 Task: Compose an email with the signature Marlon Mitchell with the subject Feedback on a Google Ads campaign and the message Could you please send me the minutes from the last board of directors meeting? from softage.3@softage.net to softage.1@softage.net with an attached audio file Audio_soundscapes.mp3, change the font of the message to Garamond and change the font typography to bold Send the email. Finally, move the email from Sent Items to the label Commercial leases
Action: Mouse moved to (79, 117)
Screenshot: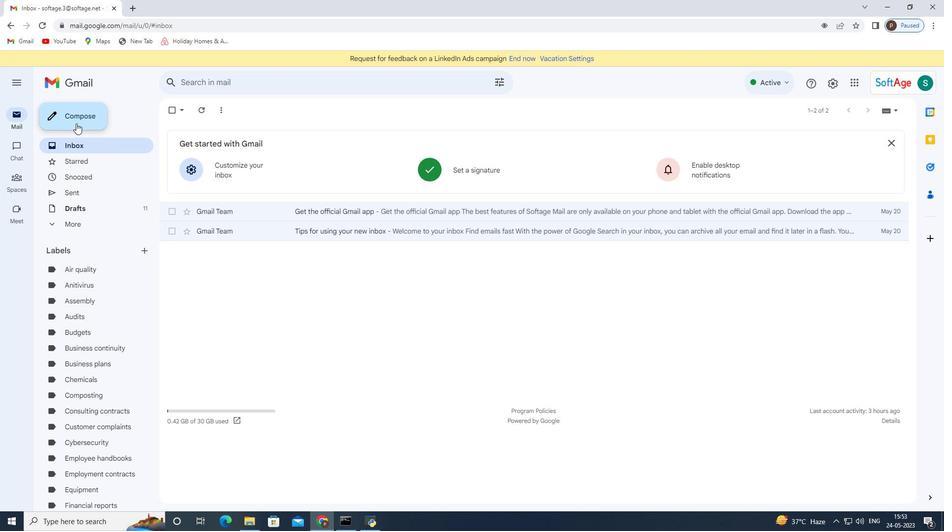 
Action: Mouse pressed left at (79, 117)
Screenshot: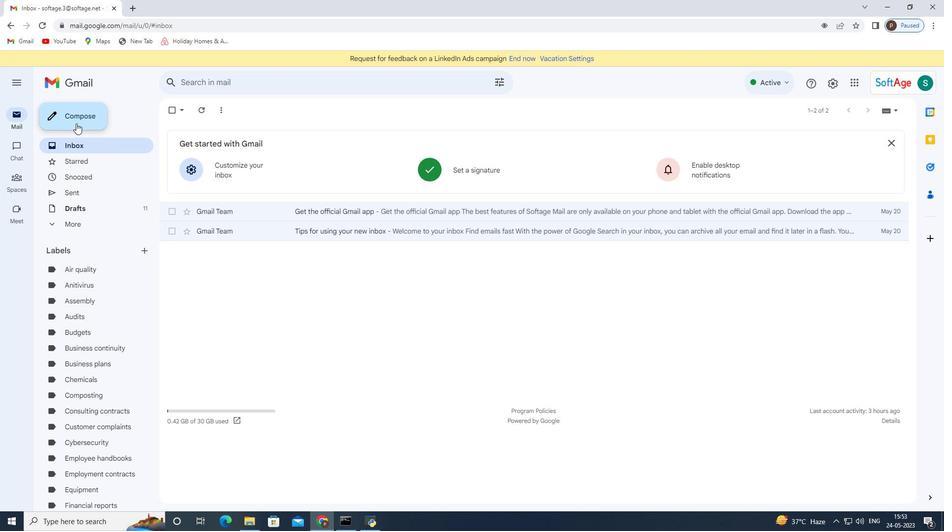 
Action: Mouse moved to (799, 495)
Screenshot: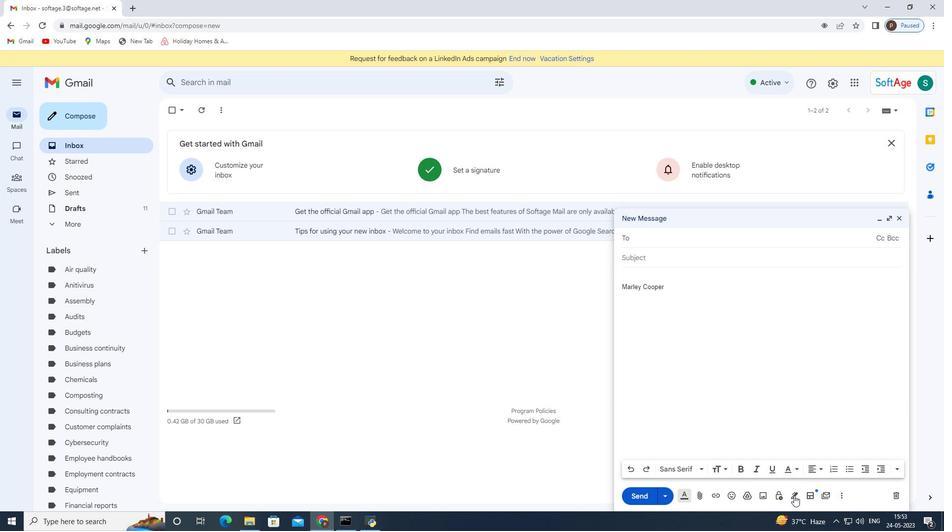 
Action: Mouse pressed left at (799, 495)
Screenshot: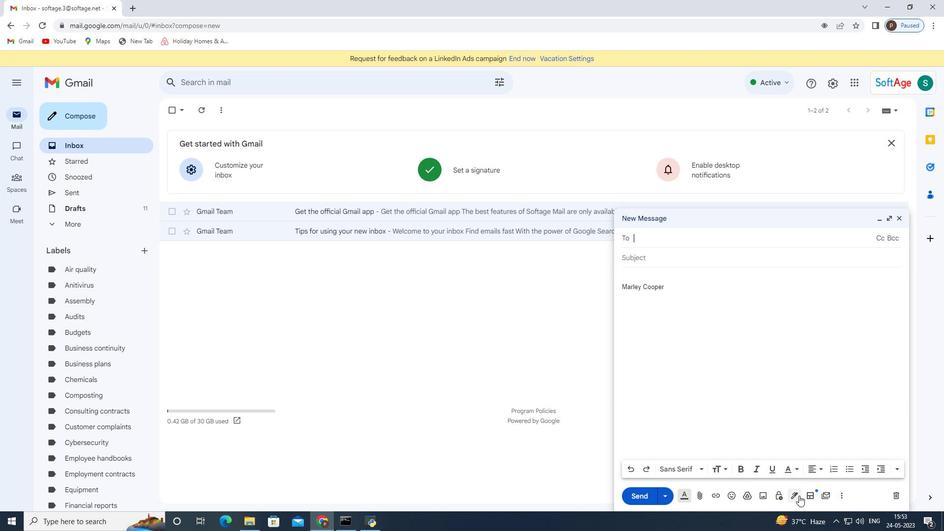 
Action: Mouse moved to (814, 439)
Screenshot: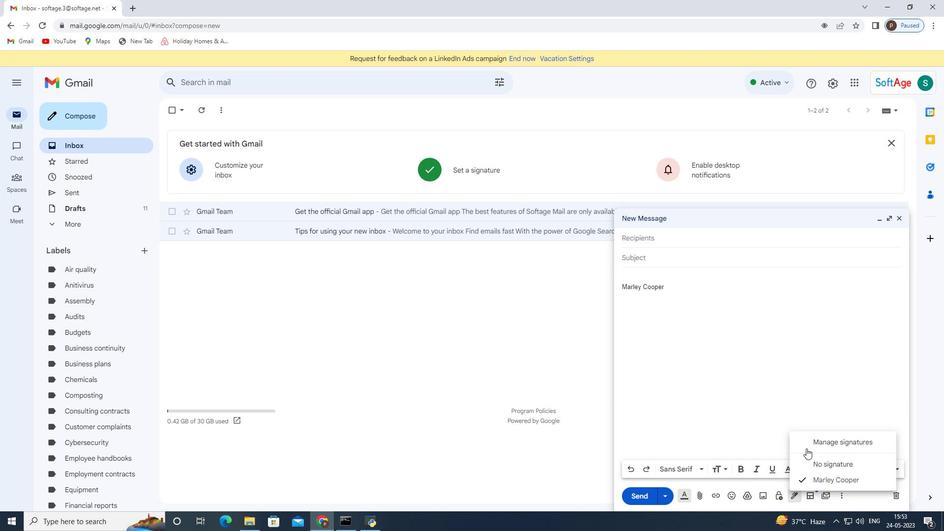
Action: Mouse pressed left at (814, 439)
Screenshot: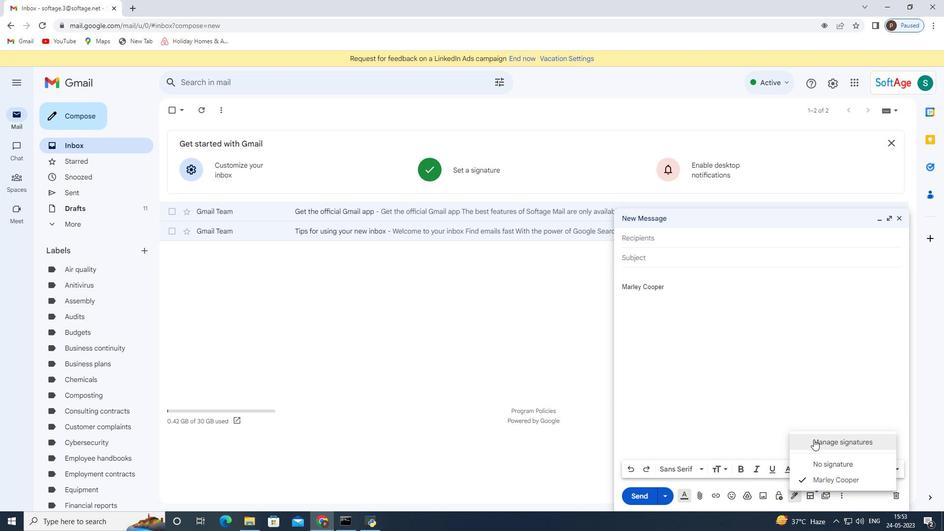 
Action: Mouse moved to (363, 322)
Screenshot: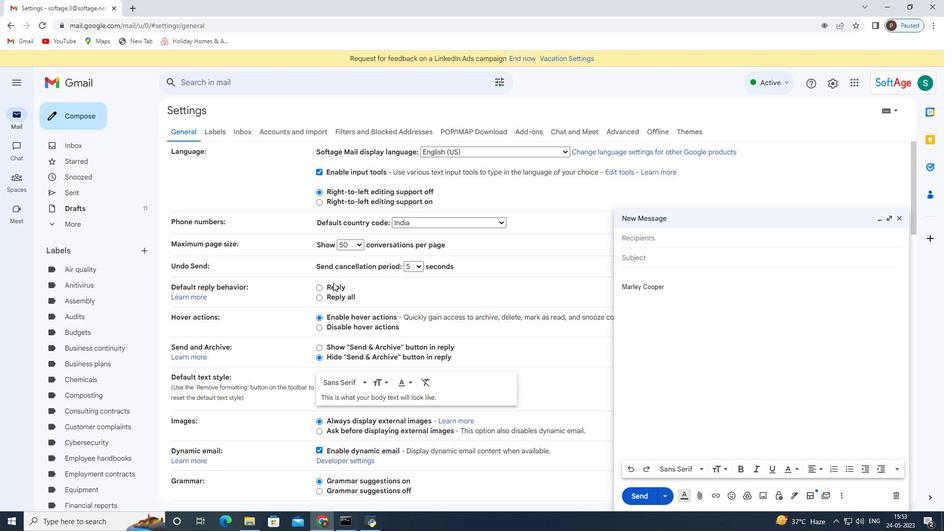 
Action: Mouse scrolled (363, 321) with delta (0, 0)
Screenshot: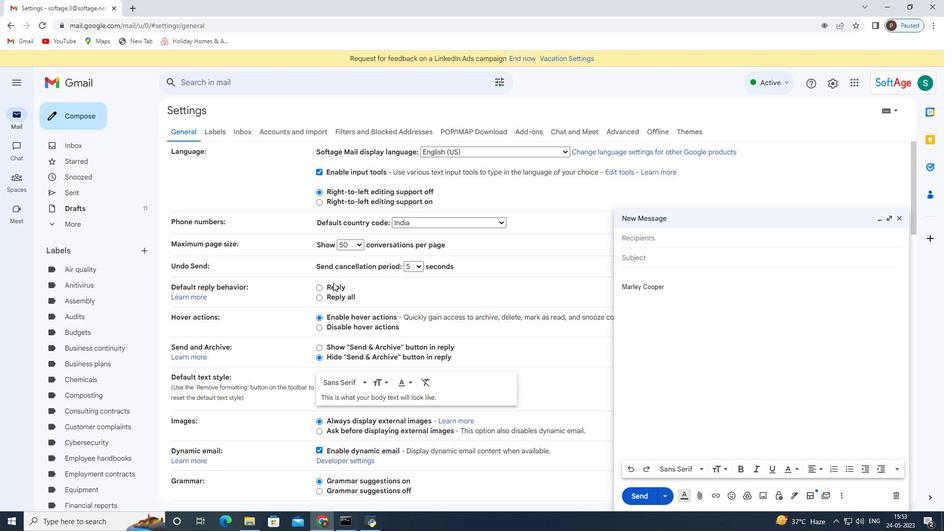 
Action: Mouse moved to (363, 323)
Screenshot: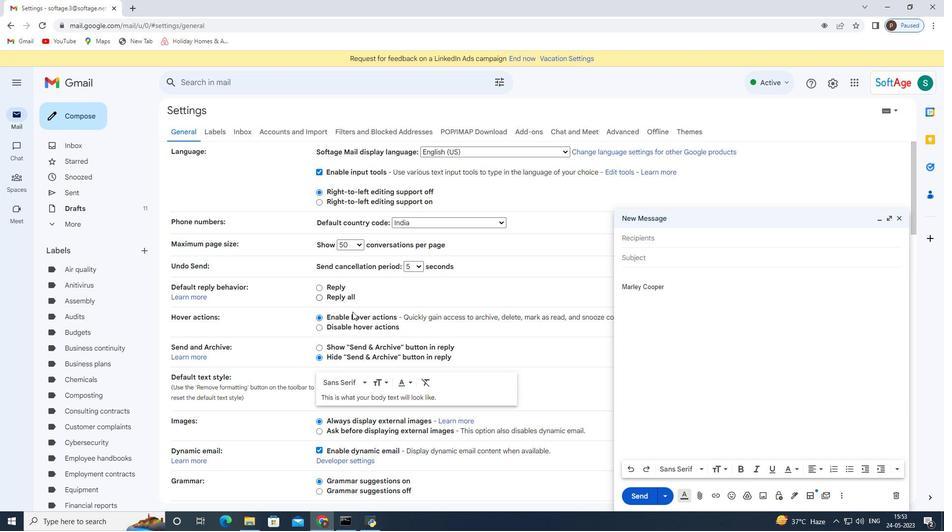 
Action: Mouse scrolled (363, 322) with delta (0, 0)
Screenshot: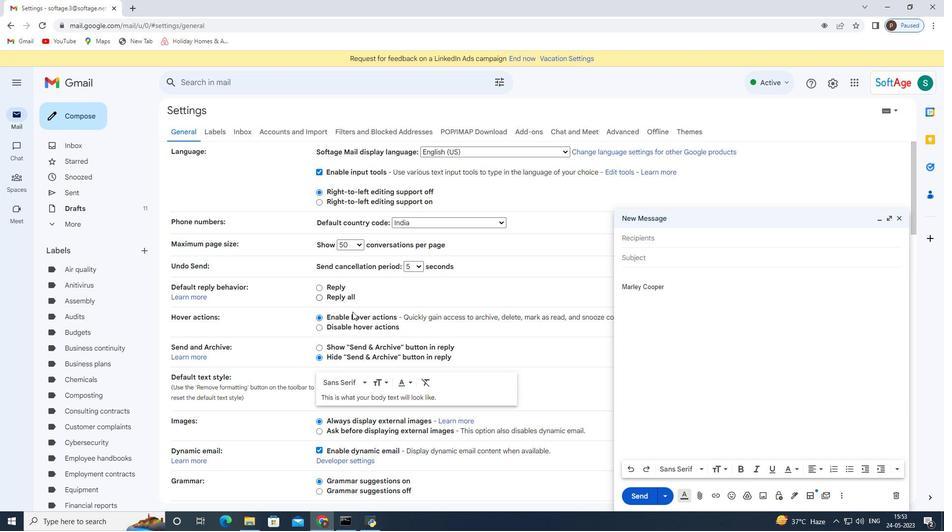 
Action: Mouse moved to (363, 324)
Screenshot: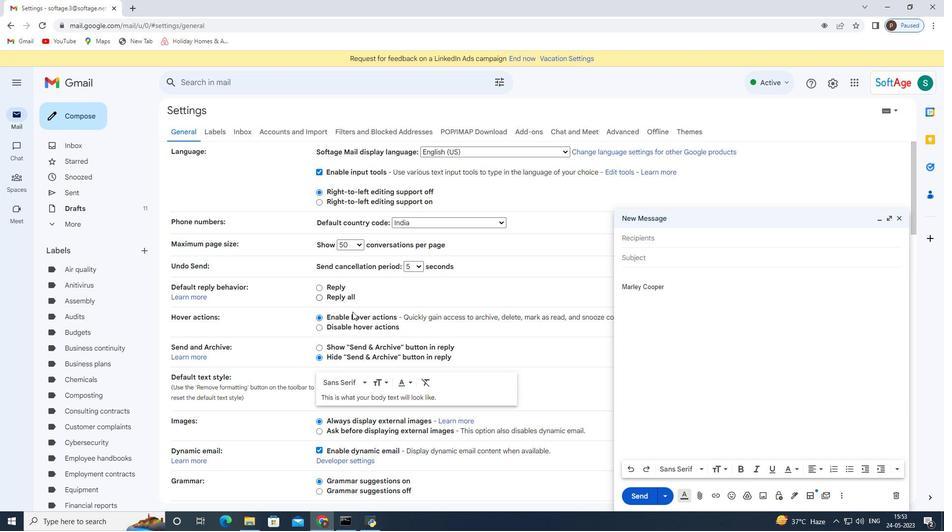 
Action: Mouse scrolled (363, 324) with delta (0, 0)
Screenshot: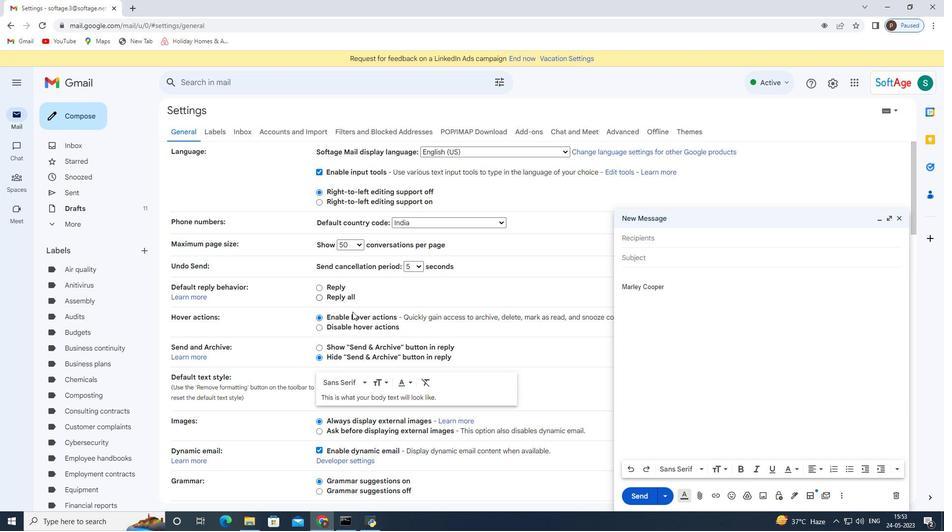 
Action: Mouse moved to (363, 327)
Screenshot: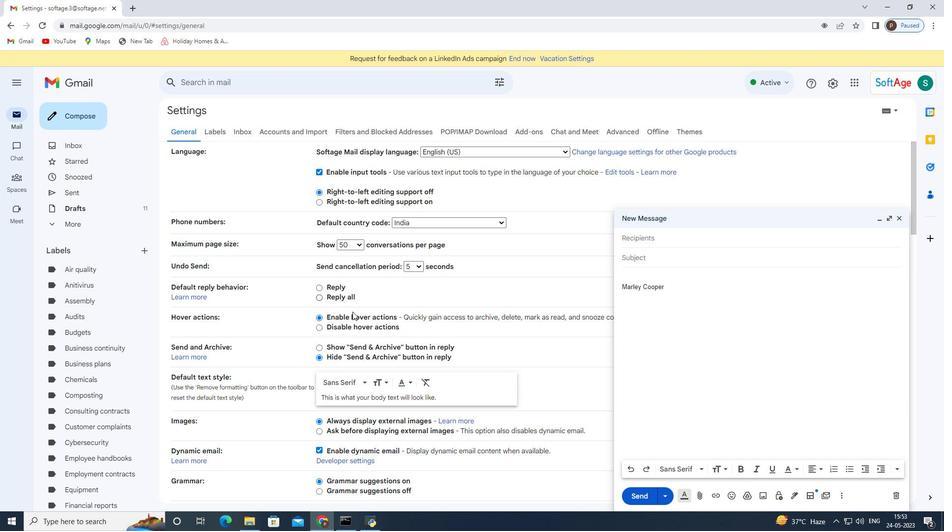 
Action: Mouse scrolled (363, 326) with delta (0, 0)
Screenshot: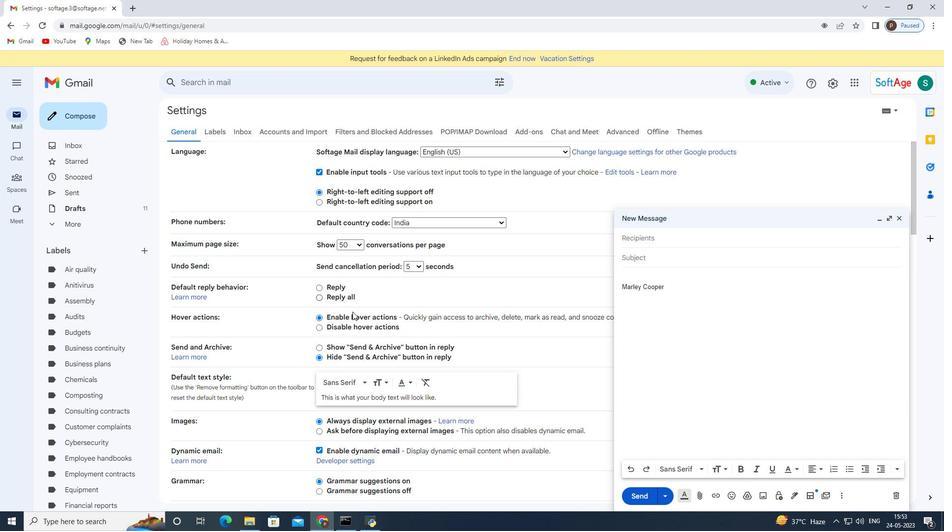 
Action: Mouse moved to (365, 329)
Screenshot: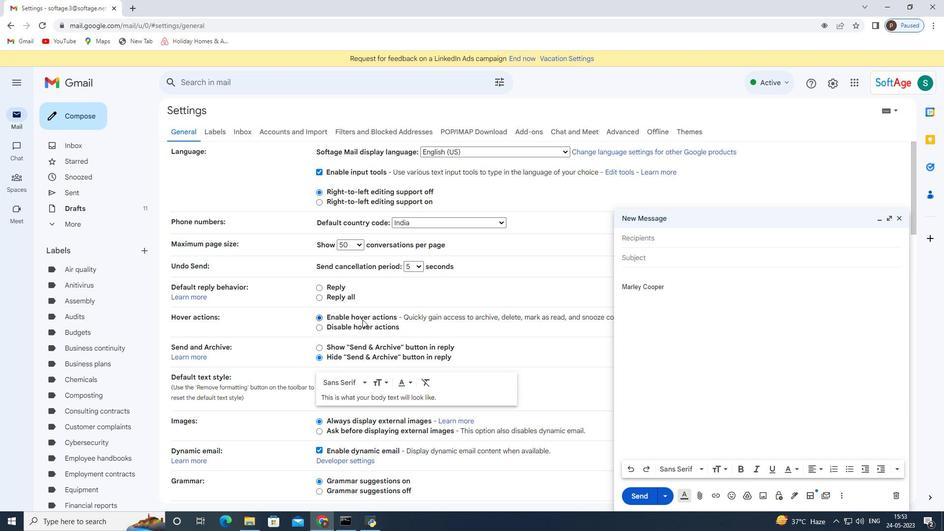 
Action: Mouse scrolled (364, 329) with delta (0, 0)
Screenshot: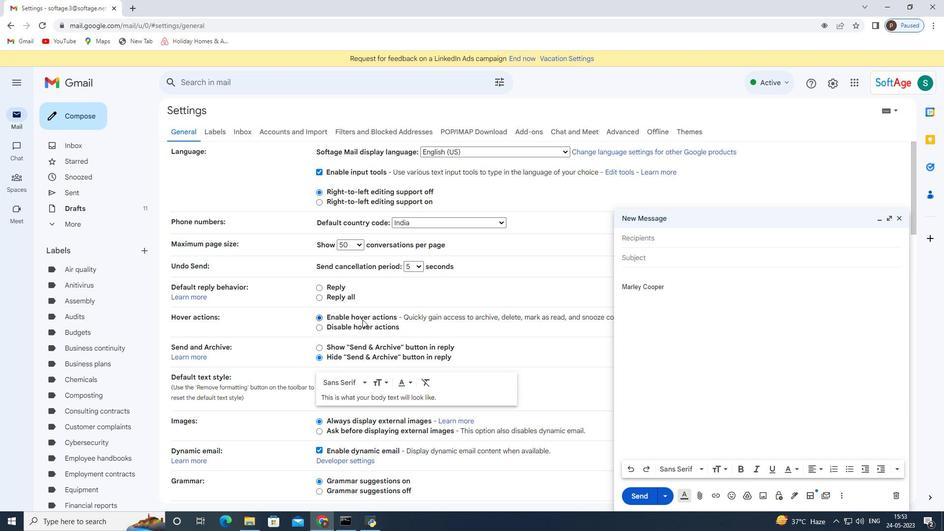 
Action: Mouse moved to (368, 329)
Screenshot: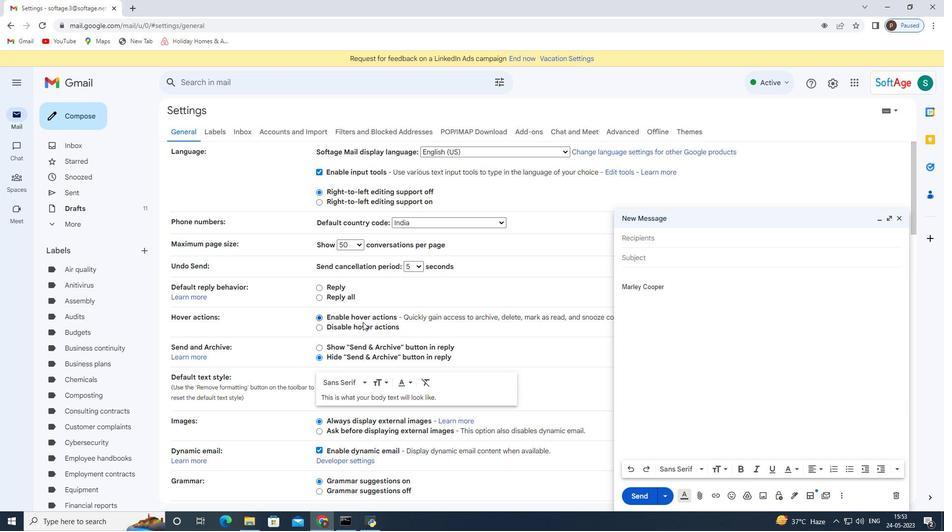 
Action: Mouse scrolled (368, 329) with delta (0, 0)
Screenshot: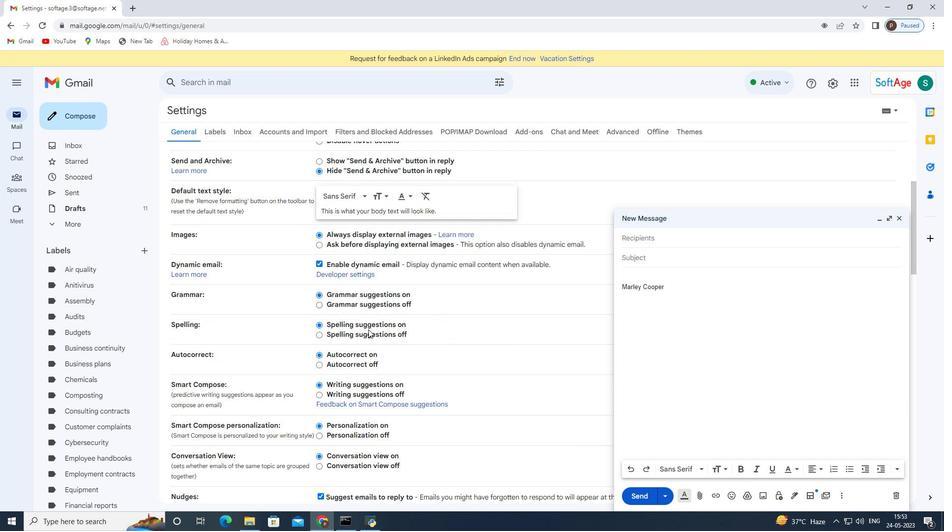 
Action: Mouse scrolled (368, 329) with delta (0, 0)
Screenshot: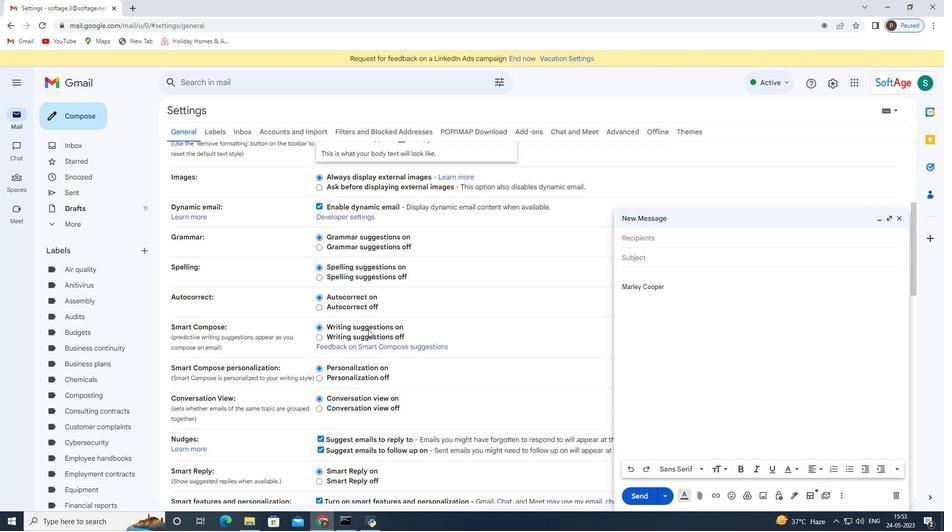 
Action: Mouse scrolled (368, 329) with delta (0, 0)
Screenshot: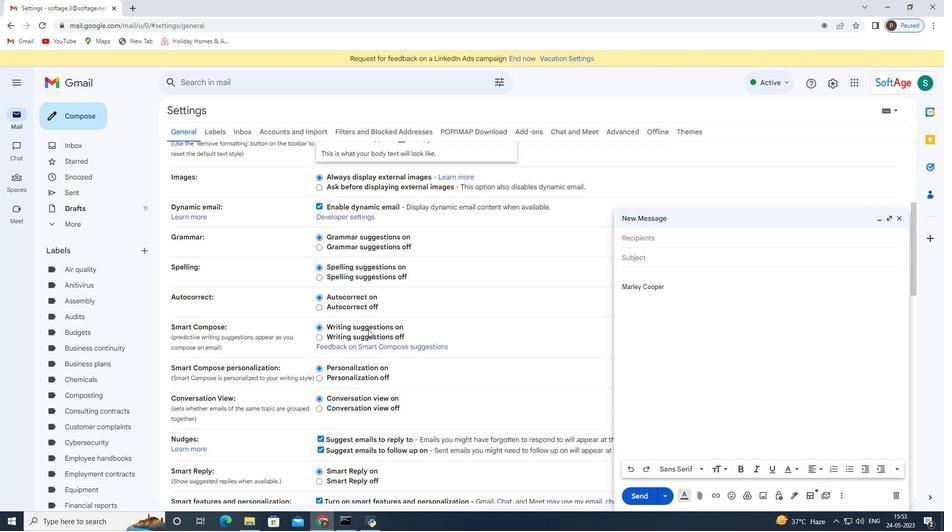 
Action: Mouse scrolled (368, 329) with delta (0, 0)
Screenshot: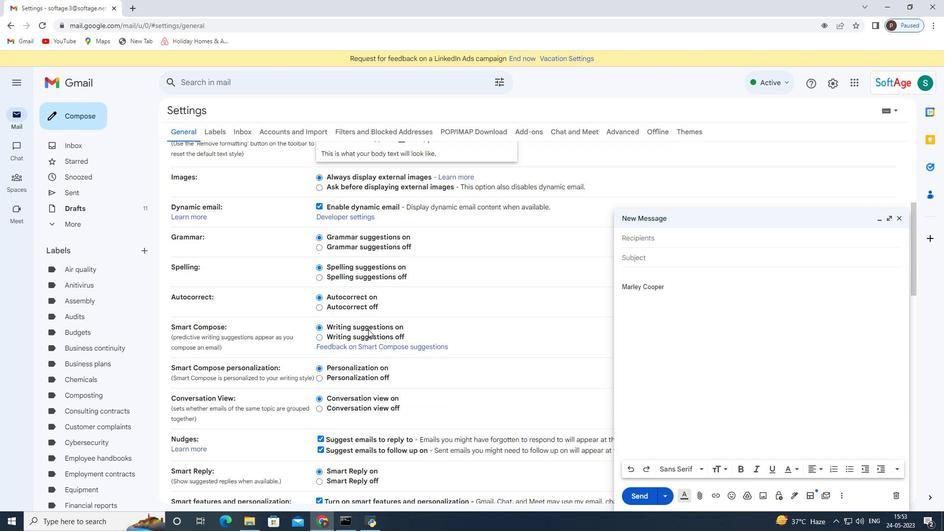
Action: Mouse scrolled (368, 329) with delta (0, 0)
Screenshot: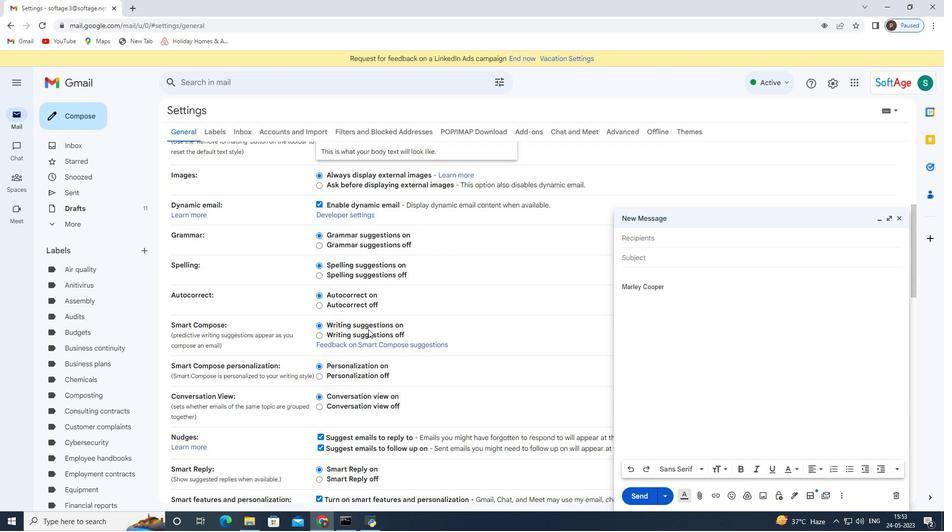 
Action: Mouse scrolled (368, 329) with delta (0, 0)
Screenshot: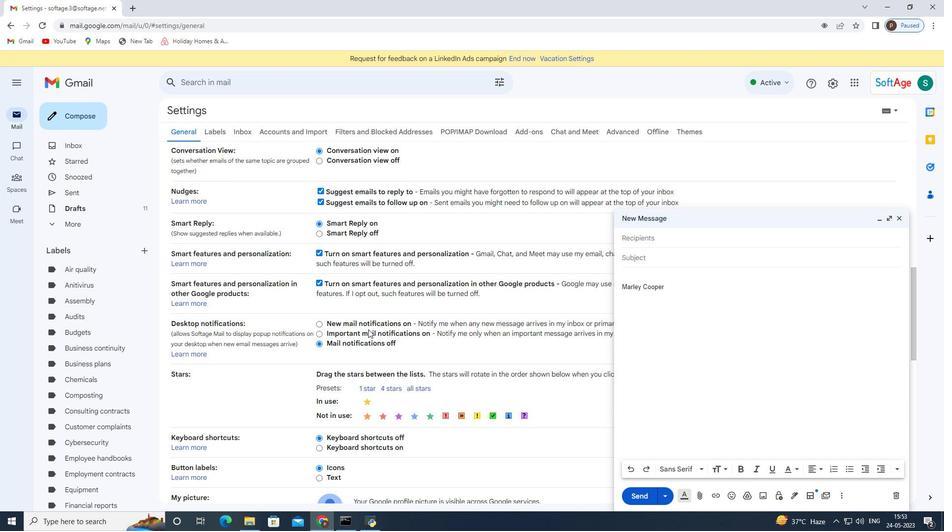 
Action: Mouse scrolled (368, 329) with delta (0, 0)
Screenshot: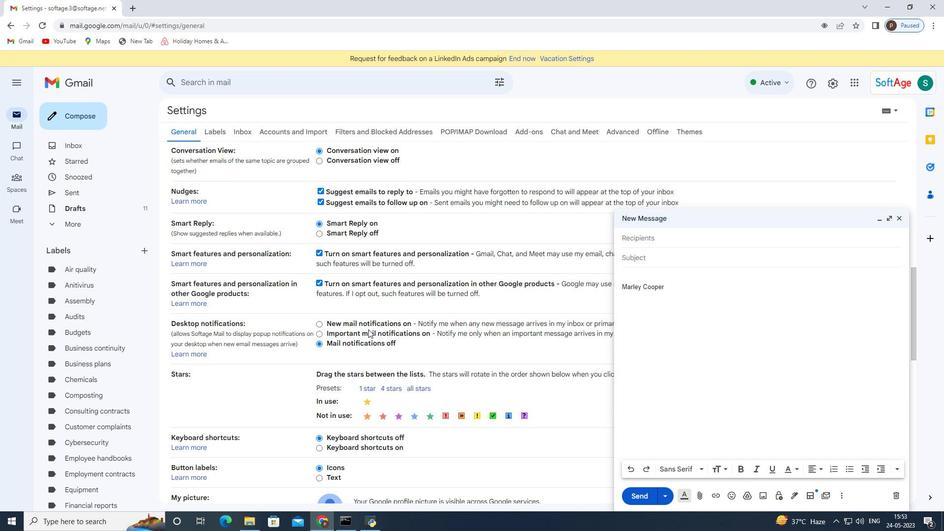 
Action: Mouse scrolled (368, 329) with delta (0, 0)
Screenshot: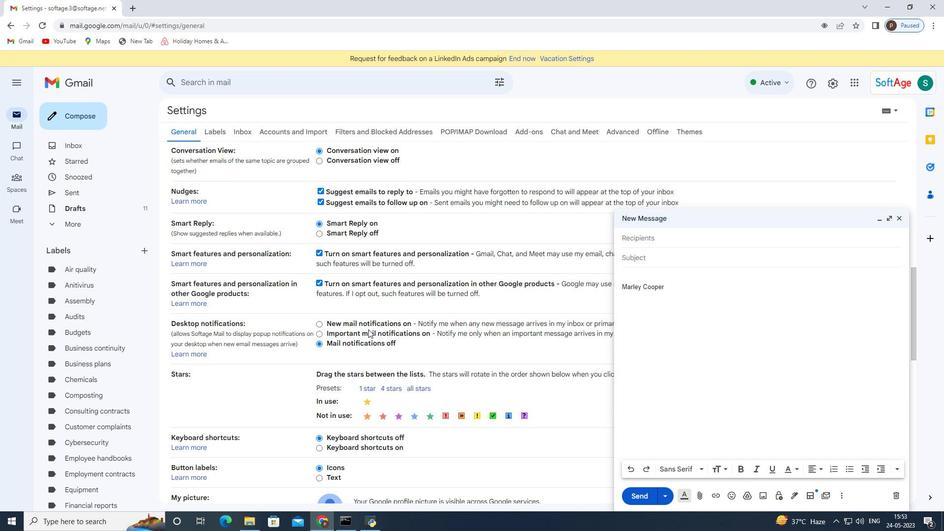 
Action: Mouse scrolled (368, 329) with delta (0, 0)
Screenshot: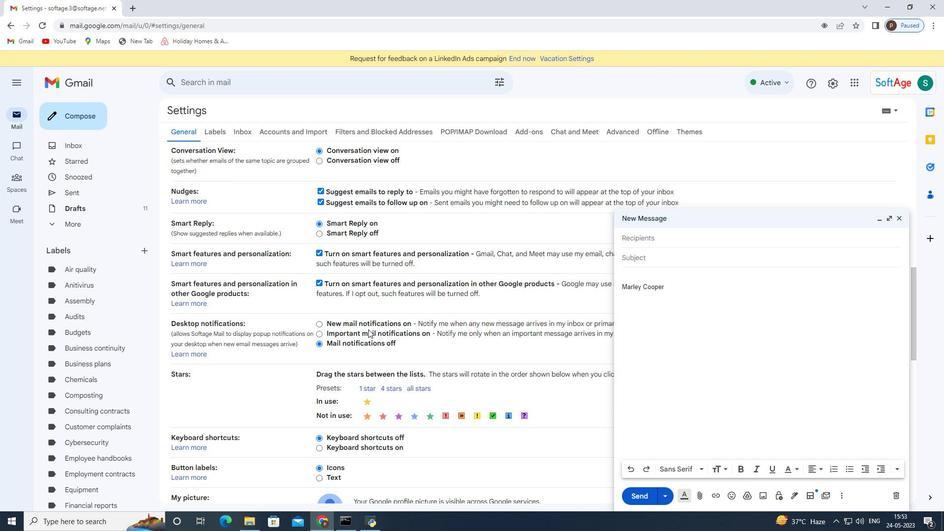 
Action: Mouse scrolled (368, 329) with delta (0, 0)
Screenshot: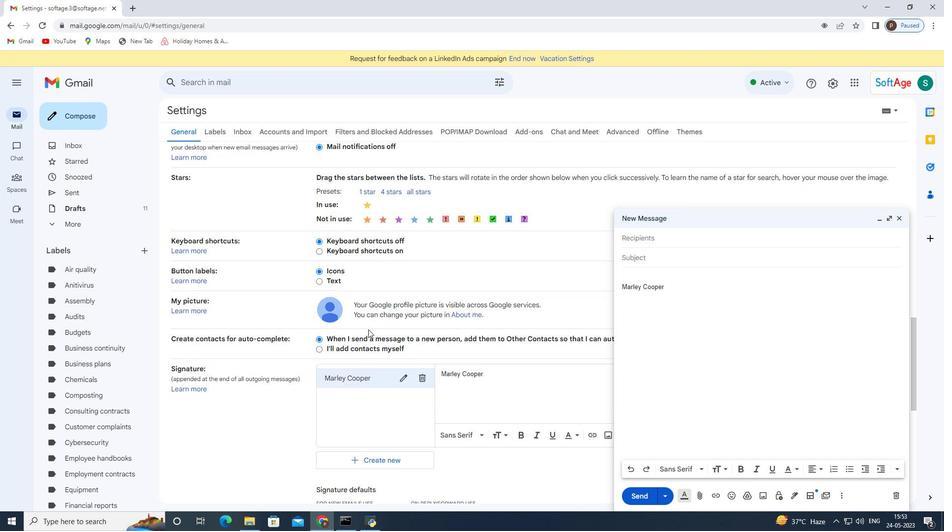 
Action: Mouse moved to (421, 329)
Screenshot: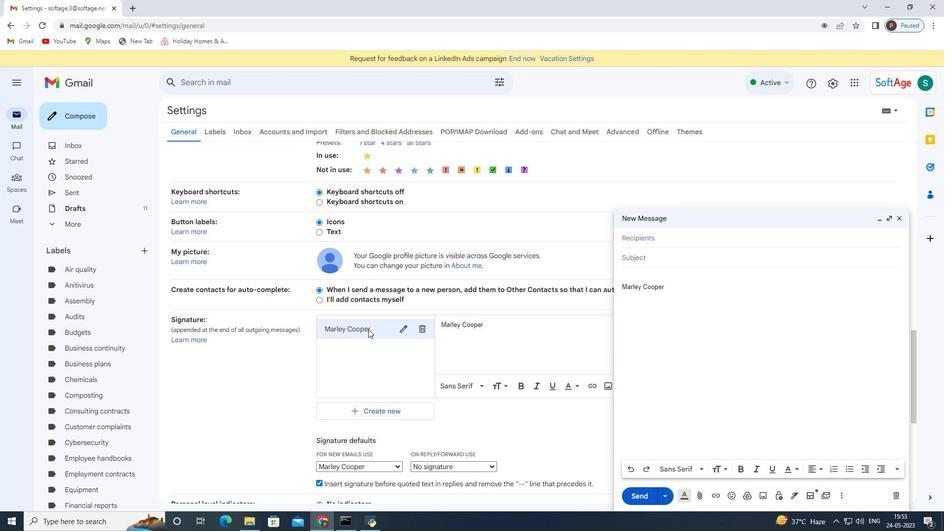
Action: Mouse pressed left at (421, 329)
Screenshot: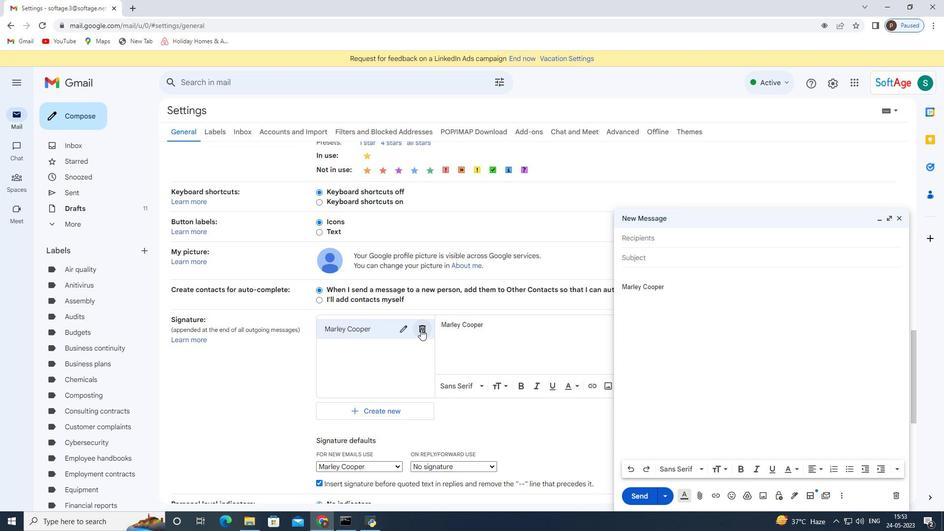 
Action: Mouse moved to (559, 304)
Screenshot: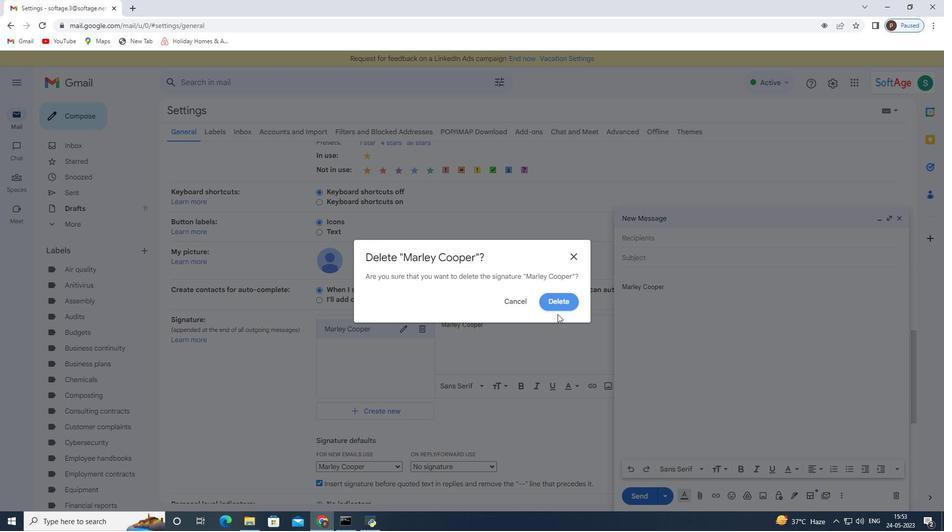 
Action: Mouse pressed left at (559, 304)
Screenshot: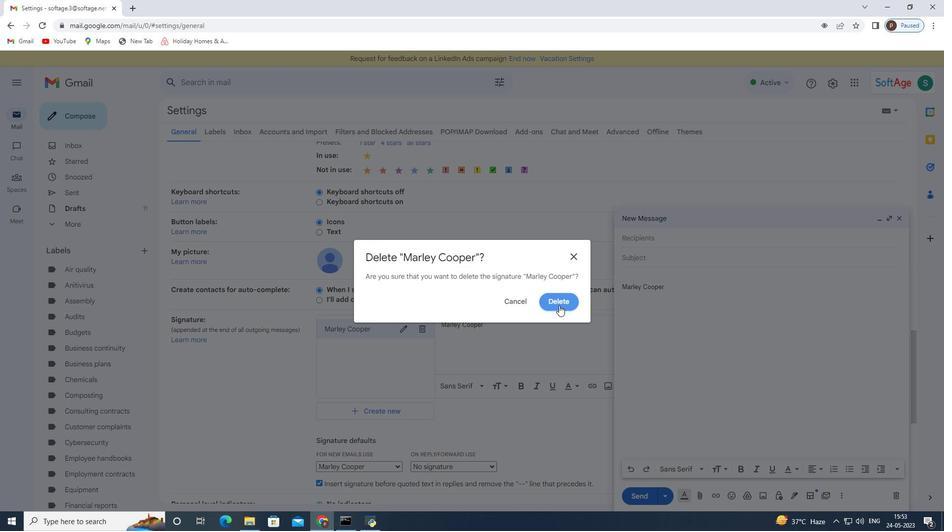 
Action: Mouse moved to (366, 333)
Screenshot: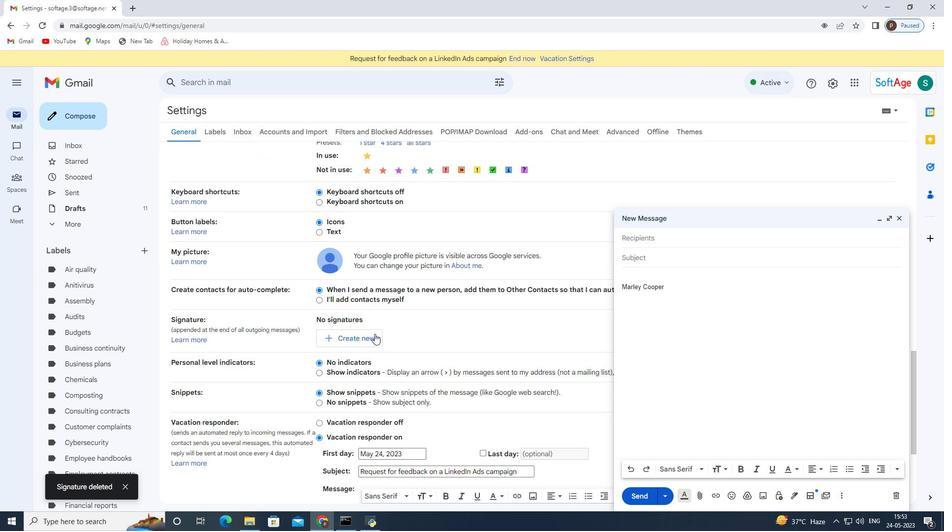 
Action: Mouse pressed left at (366, 333)
Screenshot: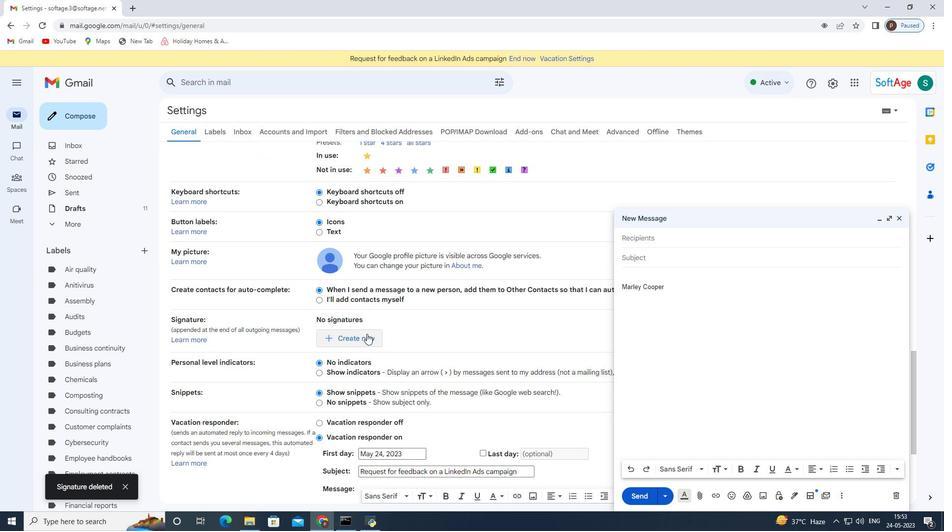 
Action: Mouse moved to (389, 274)
Screenshot: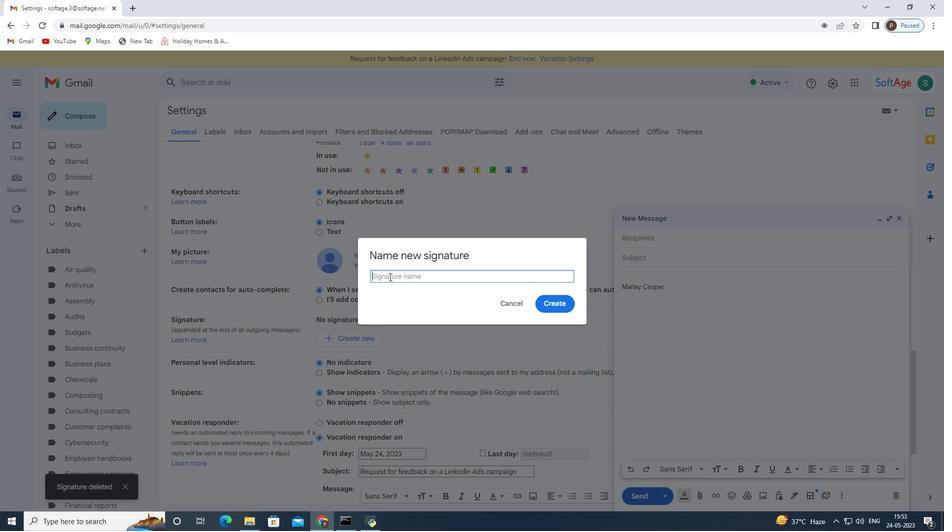 
Action: Mouse pressed left at (389, 274)
Screenshot: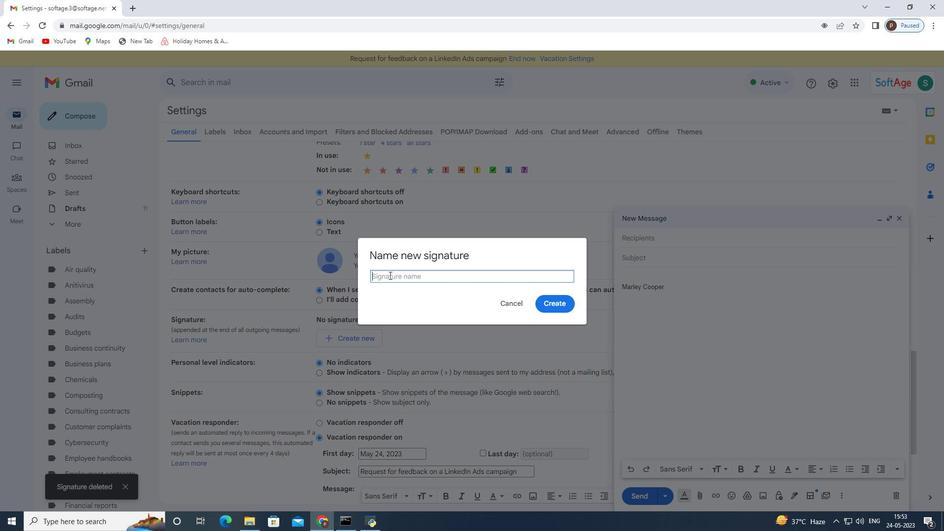
Action: Key pressed <Key.shift><Key.shift><Key.shift><Key.shift><Key.shift><Key.shift>Marlon<Key.space><Key.shift>Mitchell
Screenshot: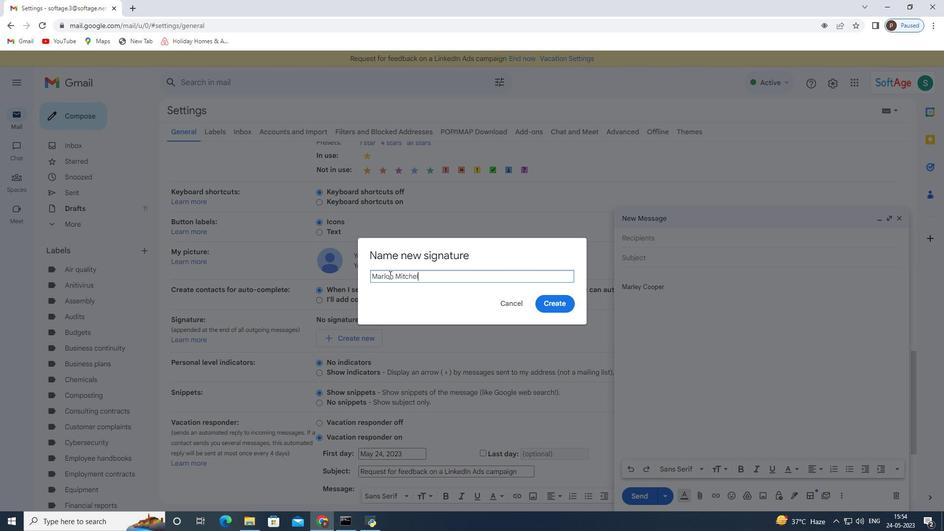 
Action: Mouse moved to (564, 299)
Screenshot: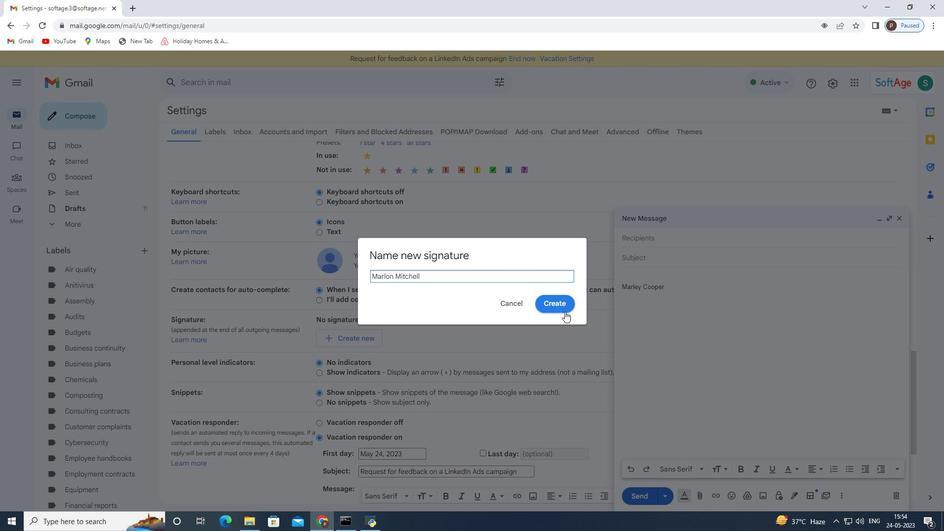 
Action: Mouse pressed left at (564, 299)
Screenshot: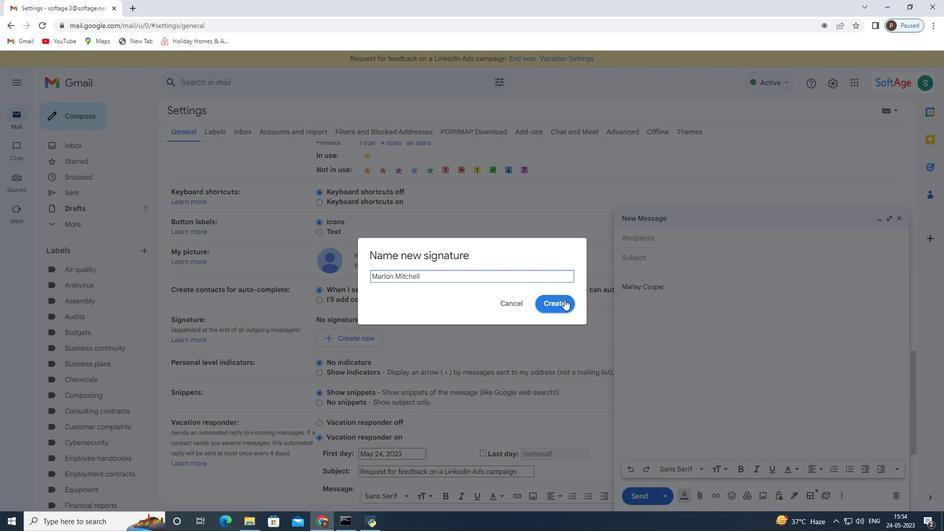 
Action: Mouse moved to (450, 328)
Screenshot: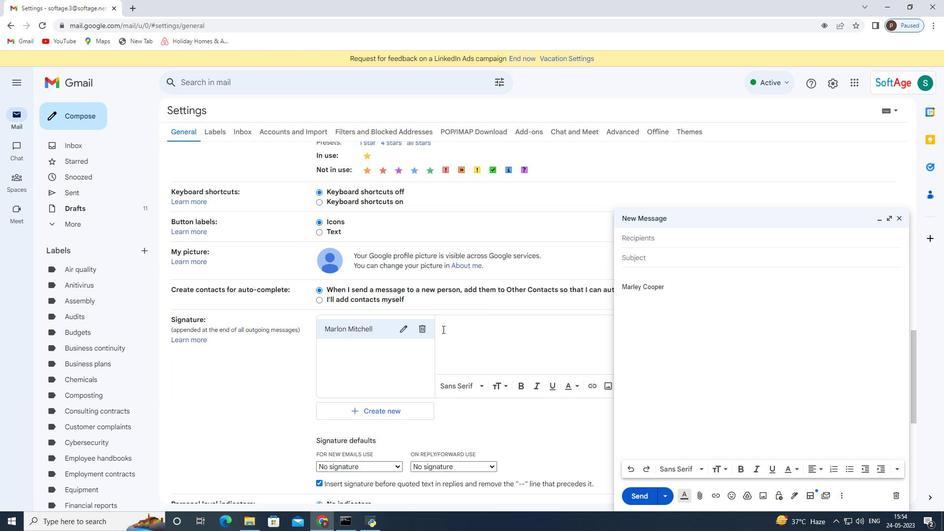 
Action: Mouse pressed left at (450, 328)
Screenshot: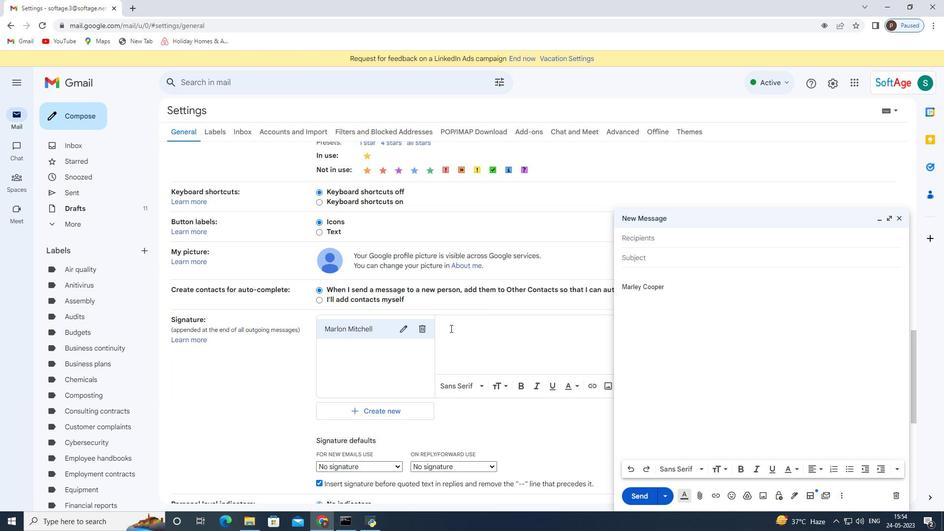 
Action: Key pressed <Key.shift>Marlon<Key.space><Key.shift>Mitchell
Screenshot: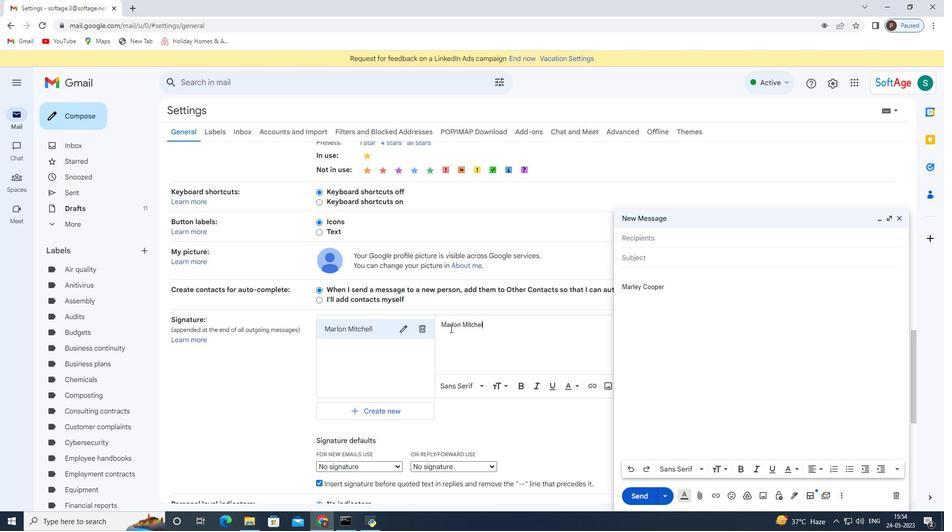
Action: Mouse scrolled (450, 328) with delta (0, 0)
Screenshot: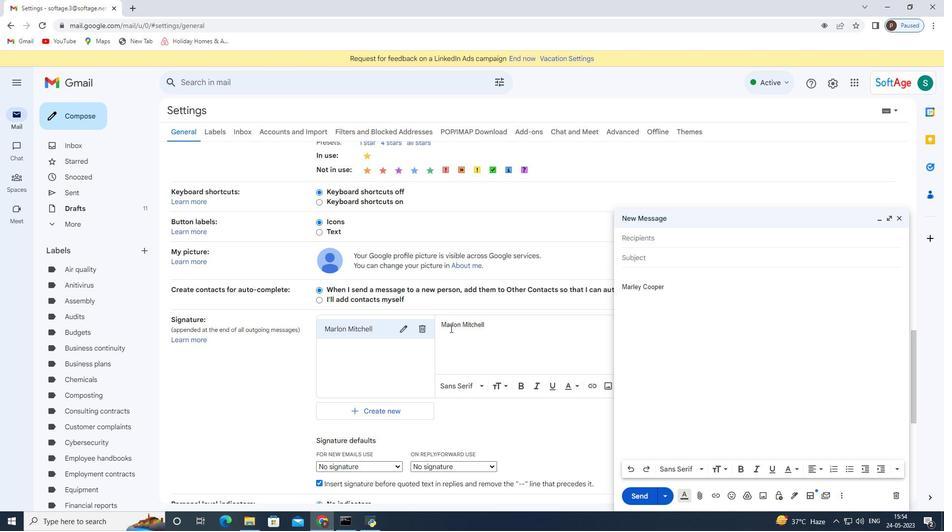 
Action: Mouse scrolled (450, 328) with delta (0, 0)
Screenshot: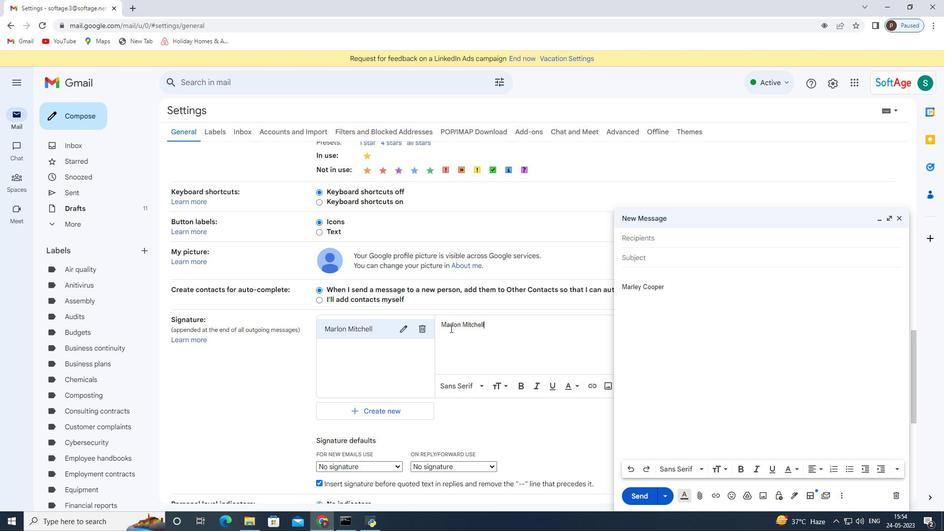 
Action: Mouse scrolled (450, 328) with delta (0, 0)
Screenshot: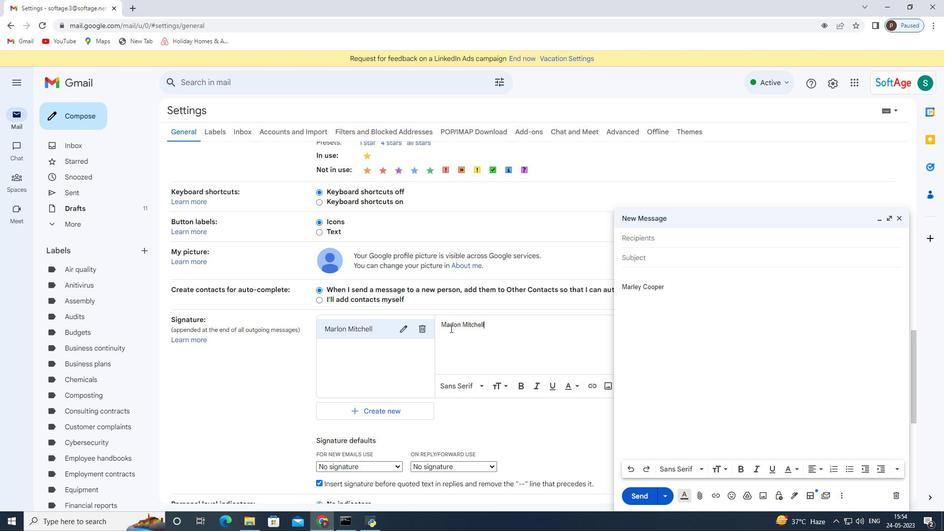 
Action: Mouse moved to (371, 316)
Screenshot: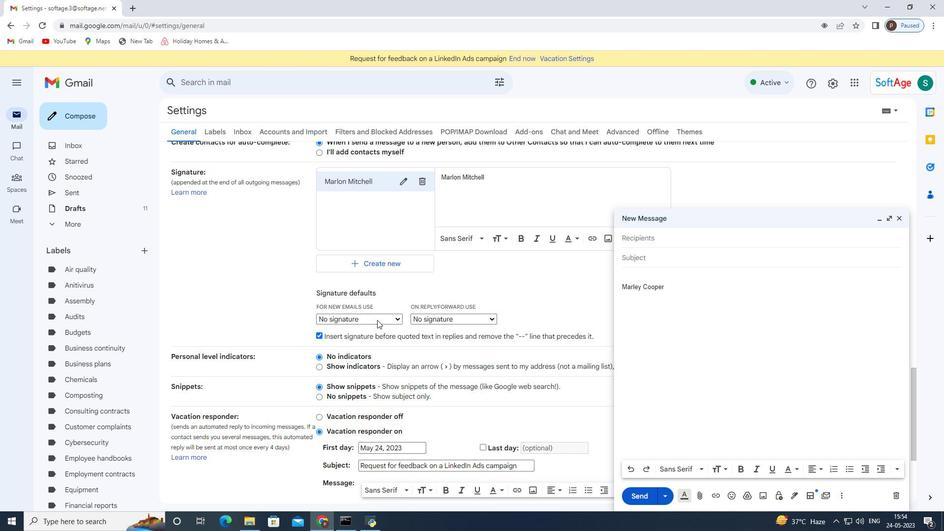 
Action: Mouse pressed left at (371, 316)
Screenshot: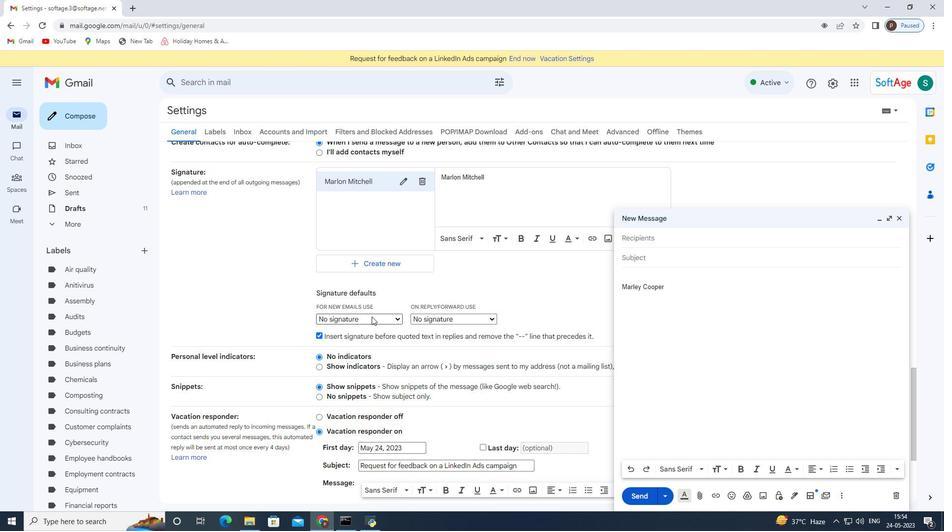 
Action: Mouse moved to (372, 340)
Screenshot: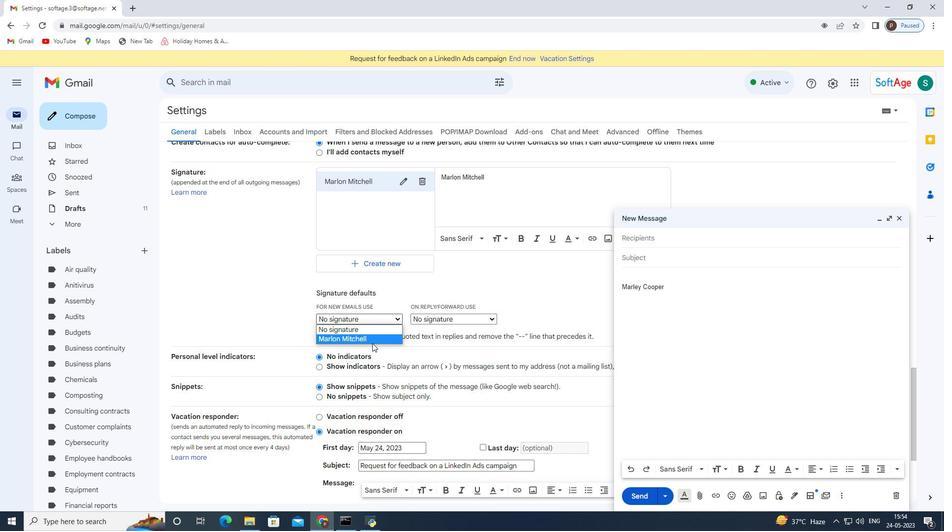 
Action: Mouse pressed left at (372, 340)
Screenshot: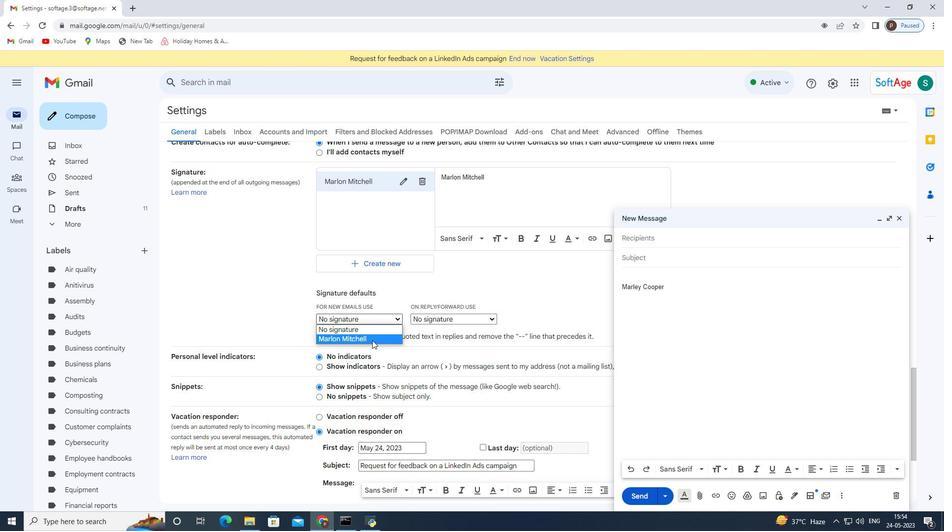 
Action: Mouse scrolled (372, 339) with delta (0, 0)
Screenshot: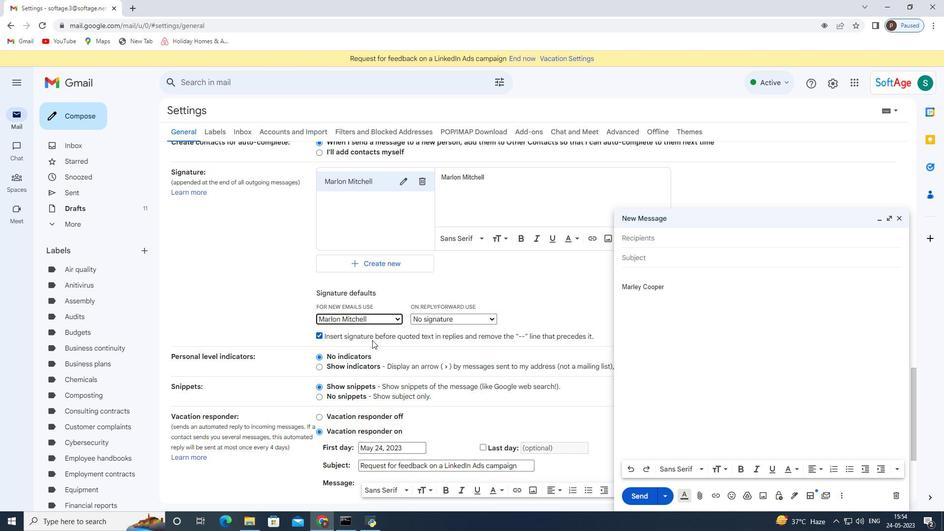 
Action: Mouse scrolled (372, 339) with delta (0, 0)
Screenshot: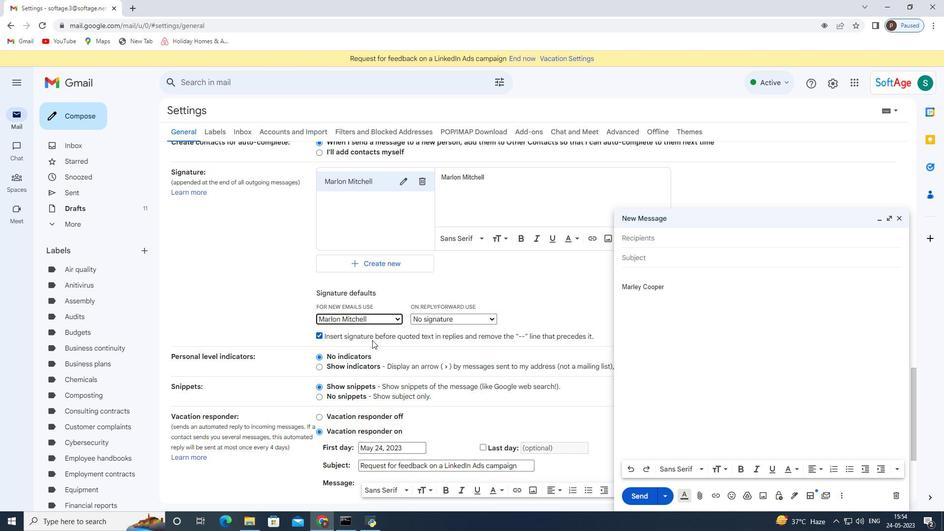 
Action: Mouse scrolled (372, 339) with delta (0, 0)
Screenshot: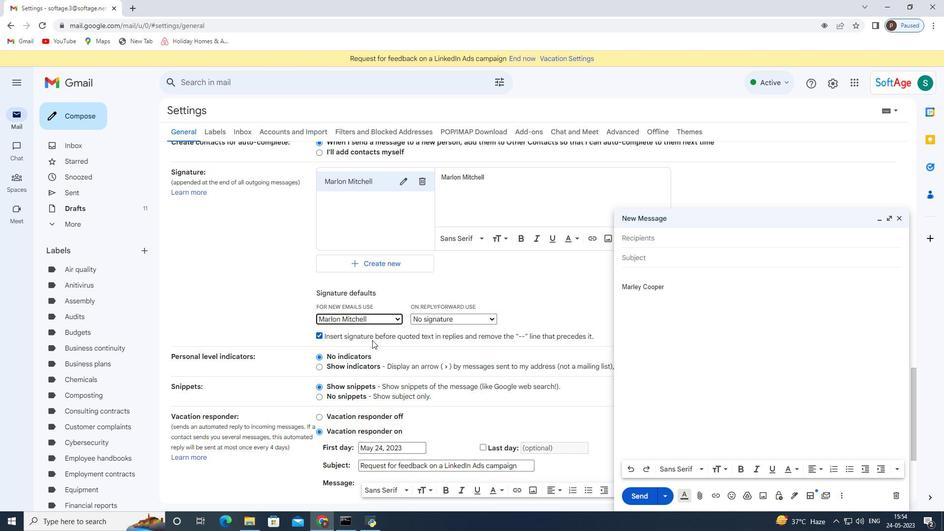 
Action: Mouse moved to (508, 469)
Screenshot: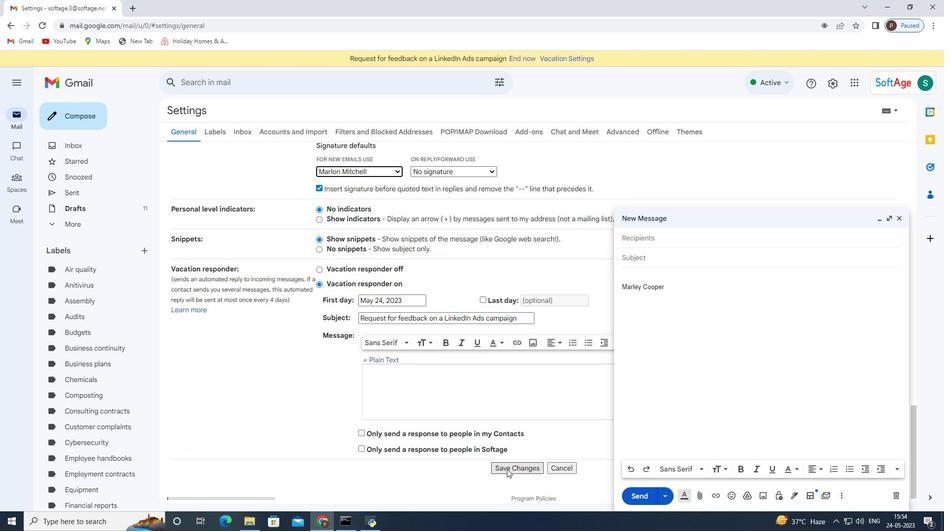 
Action: Mouse pressed left at (508, 469)
Screenshot: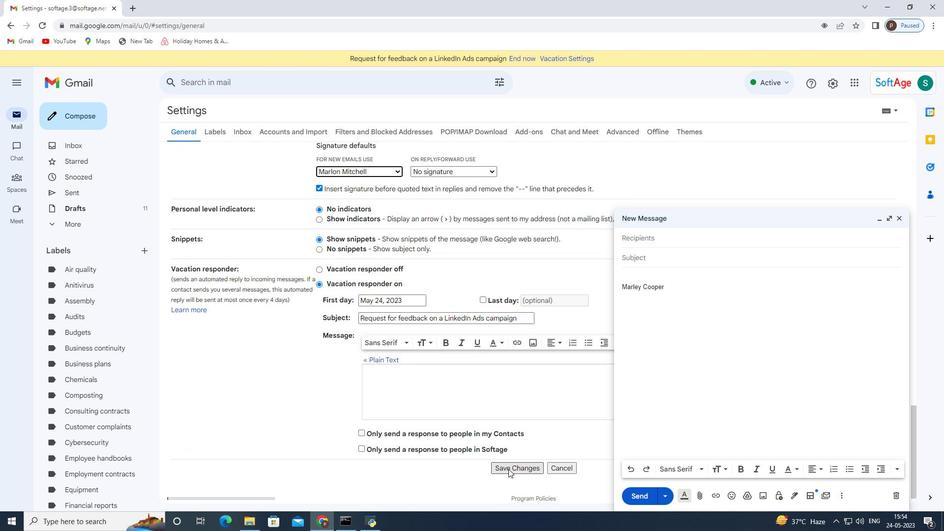 
Action: Mouse moved to (897, 220)
Screenshot: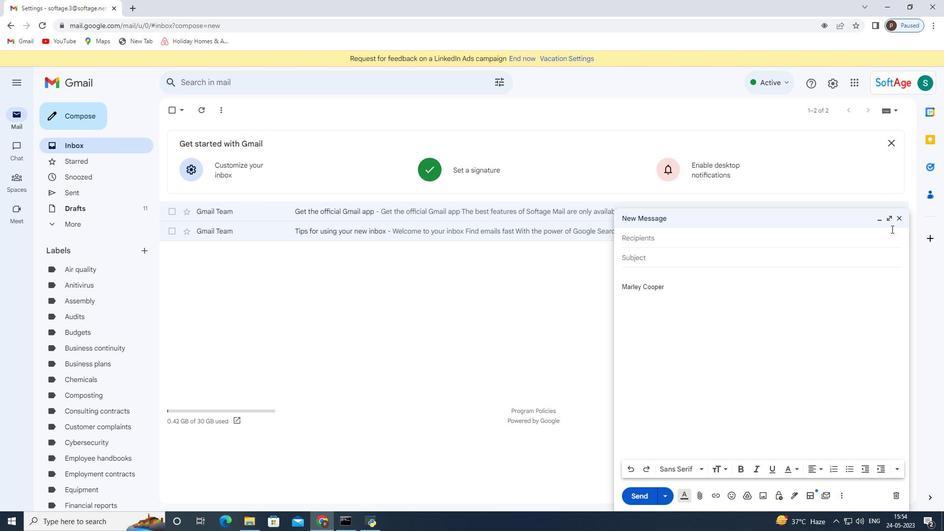 
Action: Mouse pressed left at (897, 220)
Screenshot: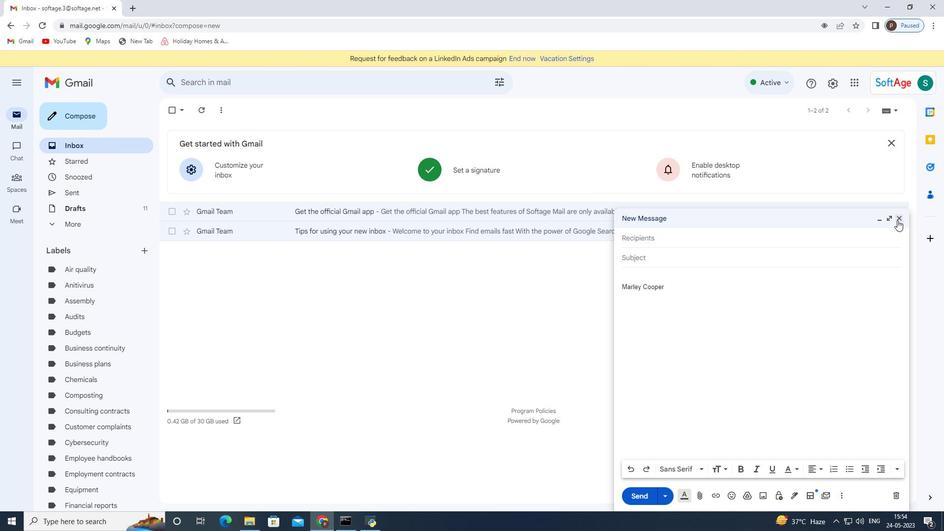 
Action: Mouse moved to (90, 113)
Screenshot: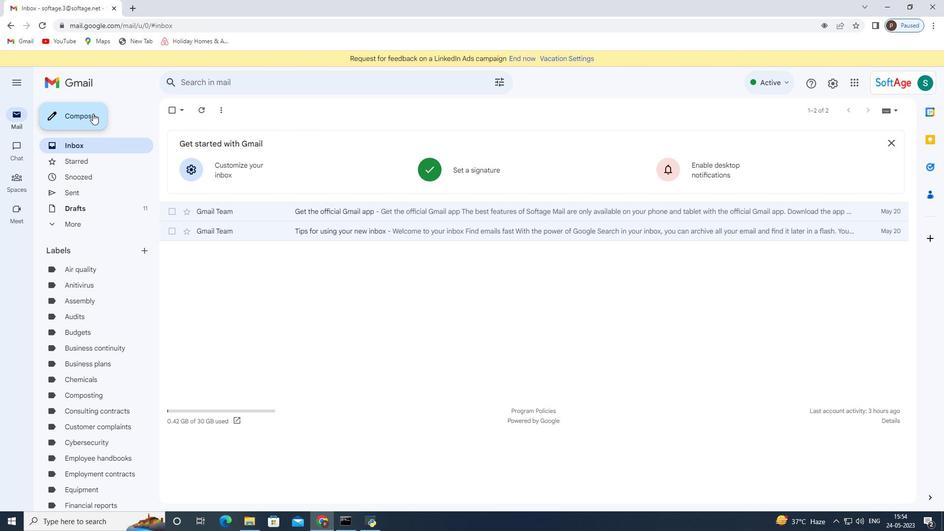 
Action: Mouse pressed left at (90, 113)
Screenshot: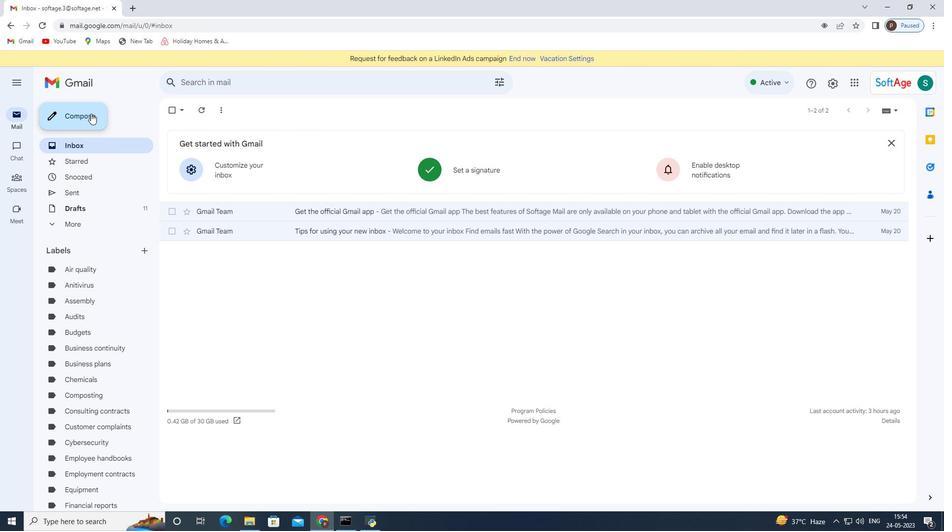 
Action: Mouse moved to (655, 256)
Screenshot: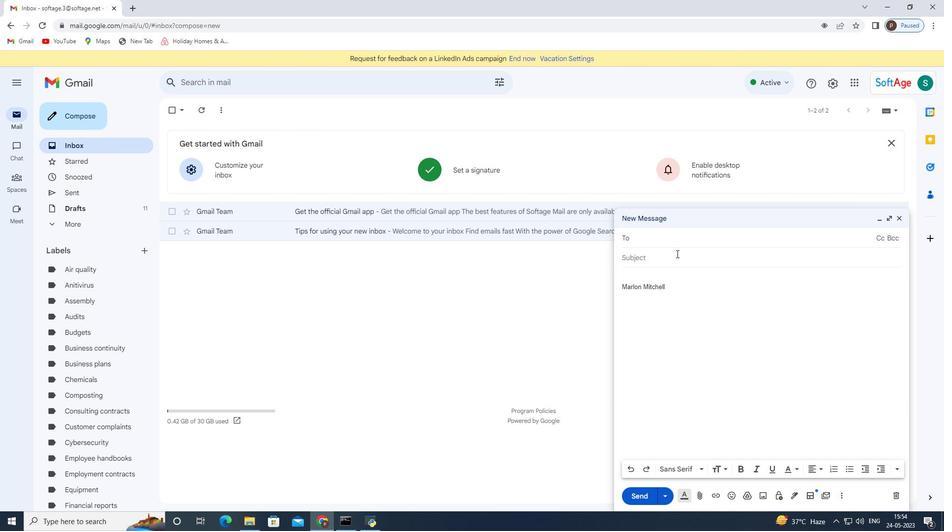 
Action: Mouse pressed left at (655, 256)
Screenshot: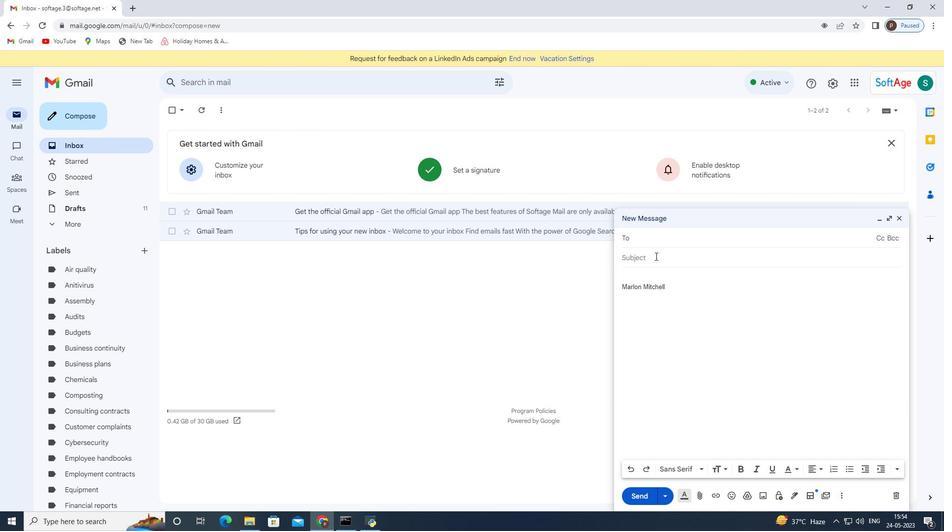 
Action: Key pressed <Key.shift>Feedback<Key.space>on<Key.space>a<Key.space><Key.shift>Google<Key.space><Key.shift>Ads<Key.space>campaign<Key.tab><Key.shift>Could<Key.space>you<Key.space>please<Key.space>send<Key.space>me<Key.space>the<Key.space>minutes<Key.space>from<Key.space>the<Key.space>last<Key.space>board<Key.space>of<Key.space>directors<Key.space>meeting<Key.shift_r>?<Key.enter>
Screenshot: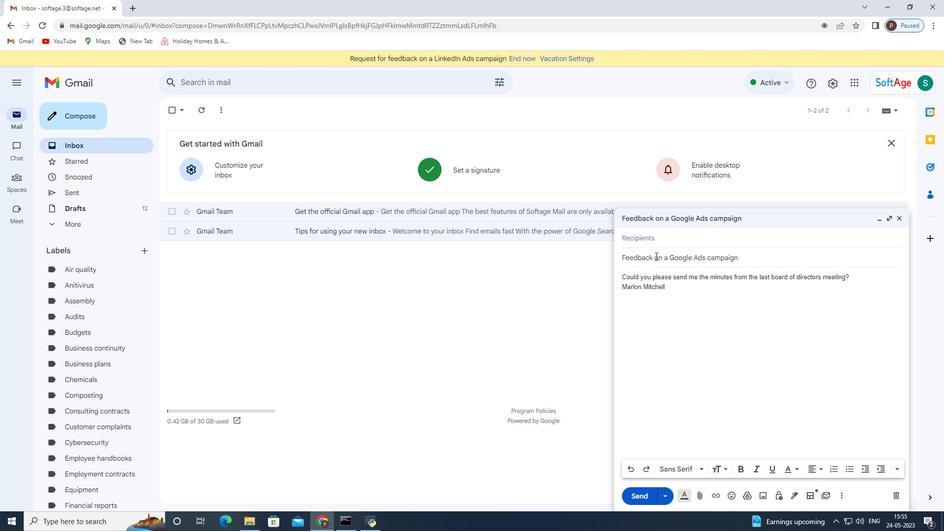 
Action: Mouse moved to (701, 240)
Screenshot: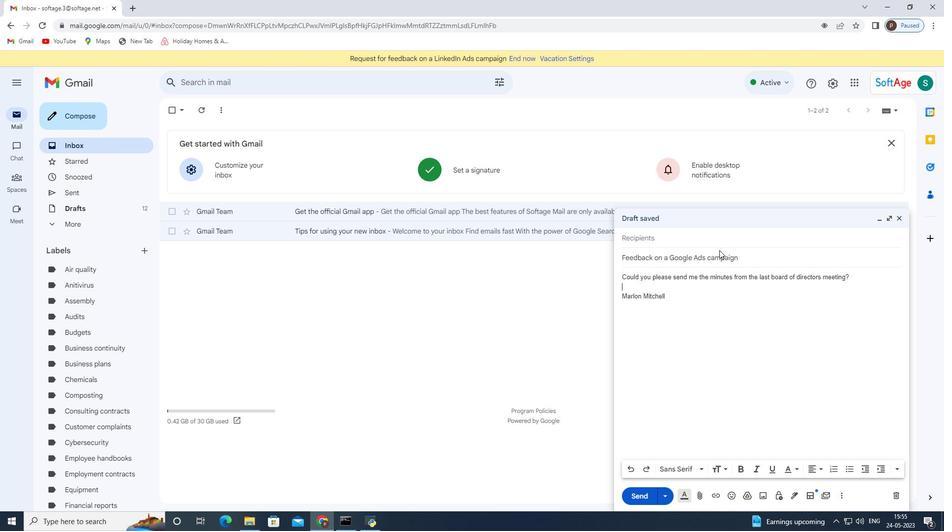 
Action: Mouse pressed left at (701, 240)
Screenshot: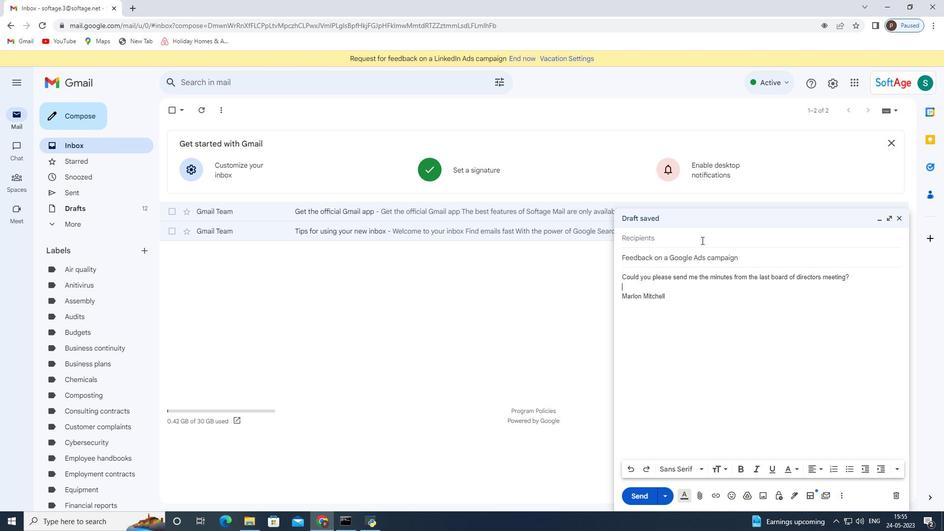 
Action: Key pressed softage.1<Key.shift>@softage.net<Key.enter>
Screenshot: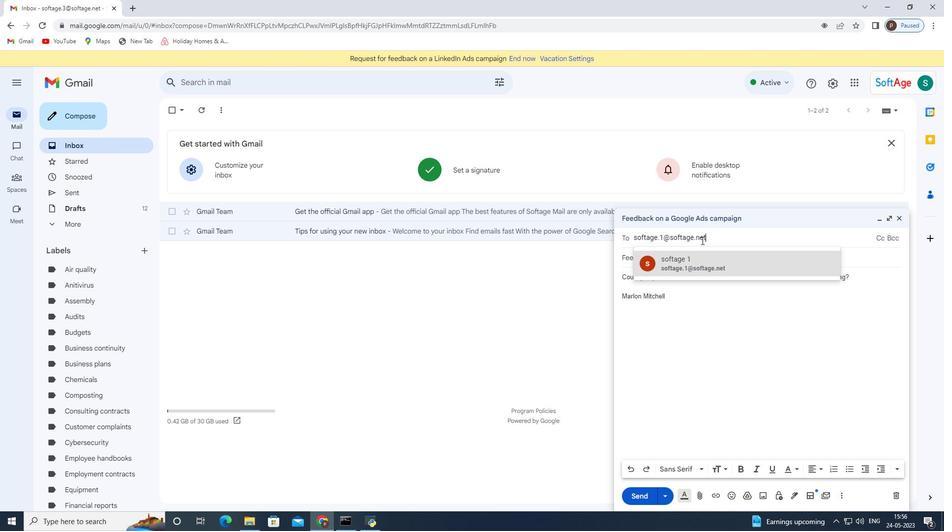 
Action: Mouse moved to (699, 494)
Screenshot: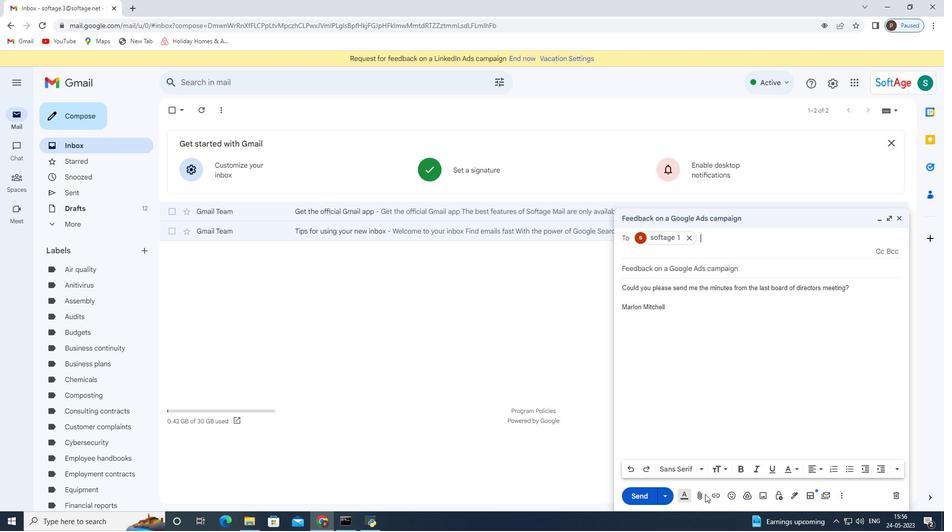 
Action: Mouse pressed left at (699, 494)
Screenshot: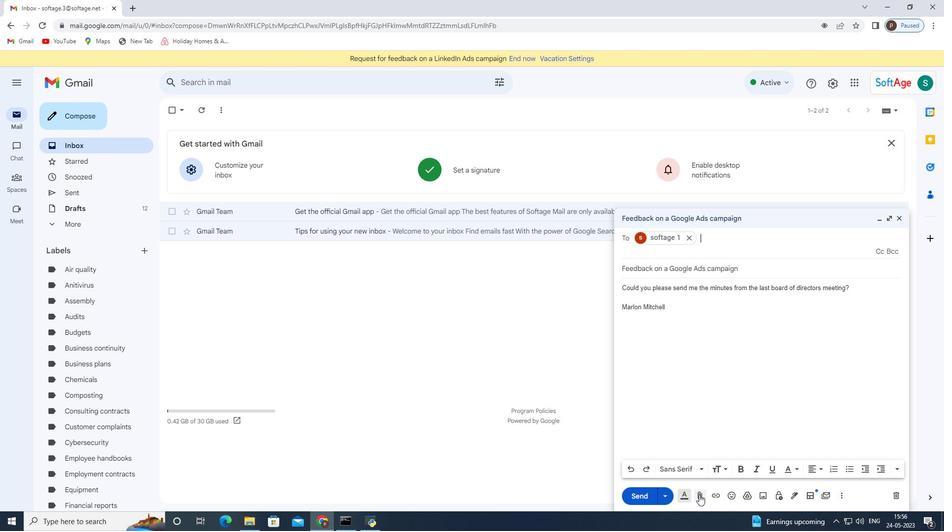 
Action: Mouse moved to (135, 84)
Screenshot: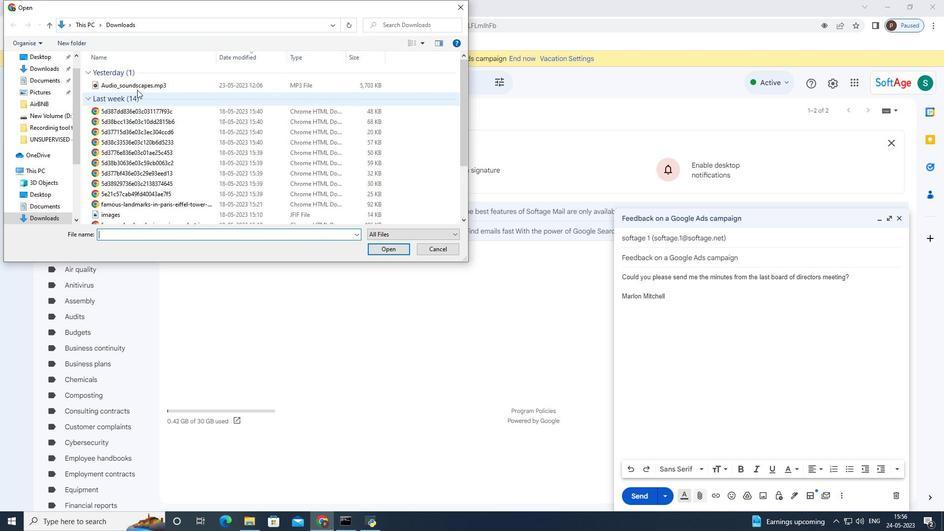 
Action: Mouse pressed left at (135, 84)
Screenshot: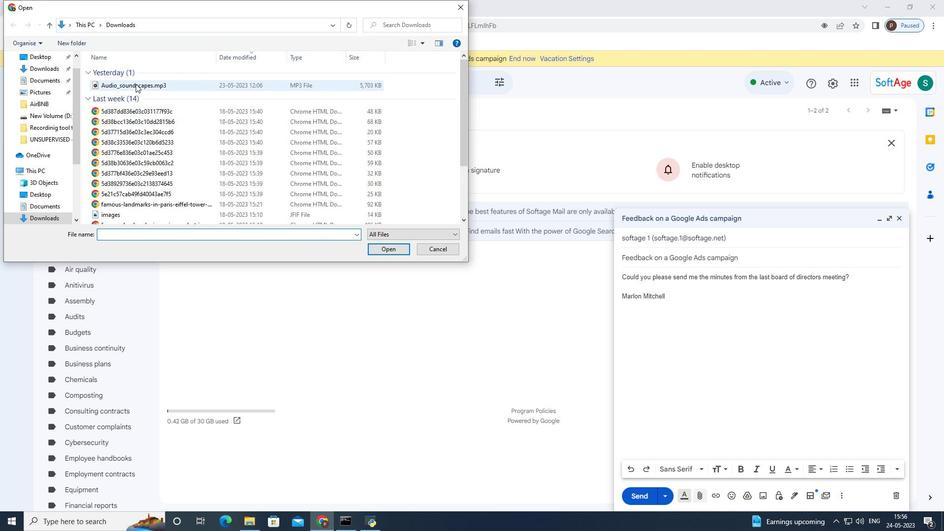 
Action: Mouse moved to (389, 248)
Screenshot: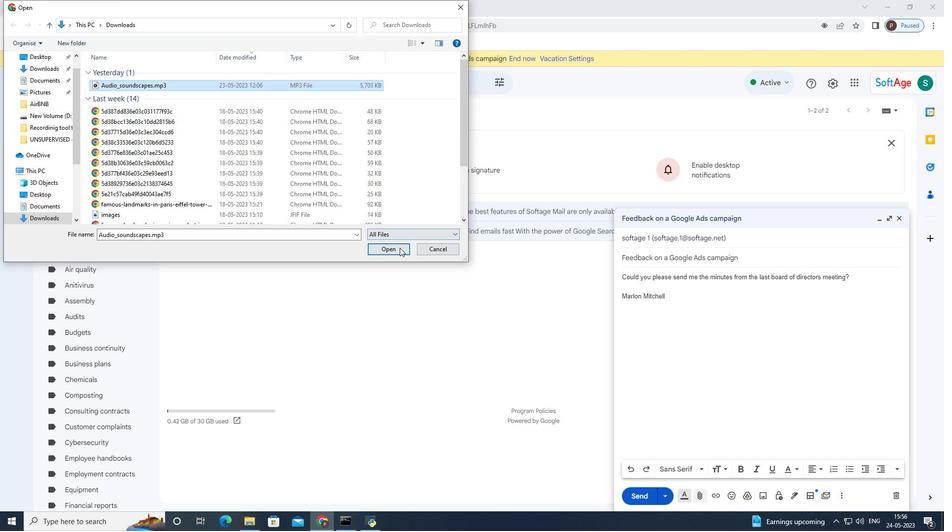 
Action: Mouse pressed left at (389, 248)
Screenshot: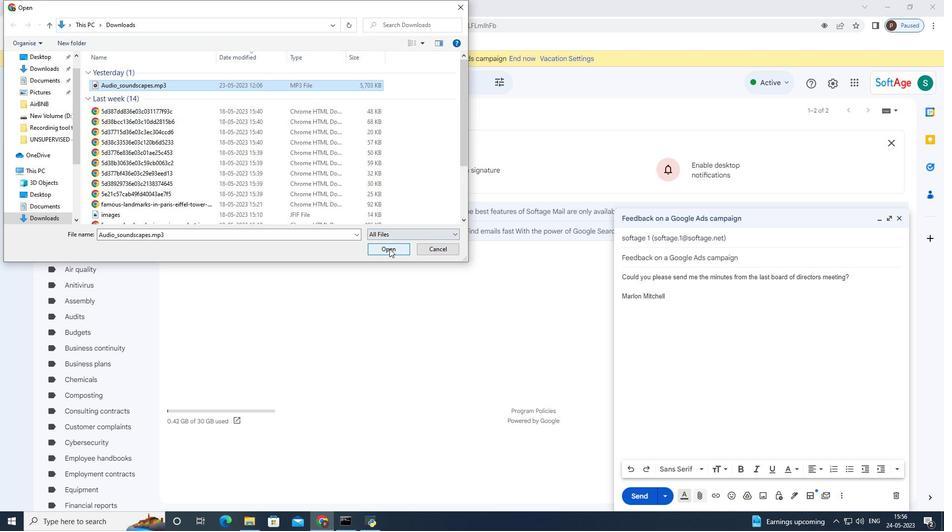 
Action: Mouse moved to (737, 280)
Screenshot: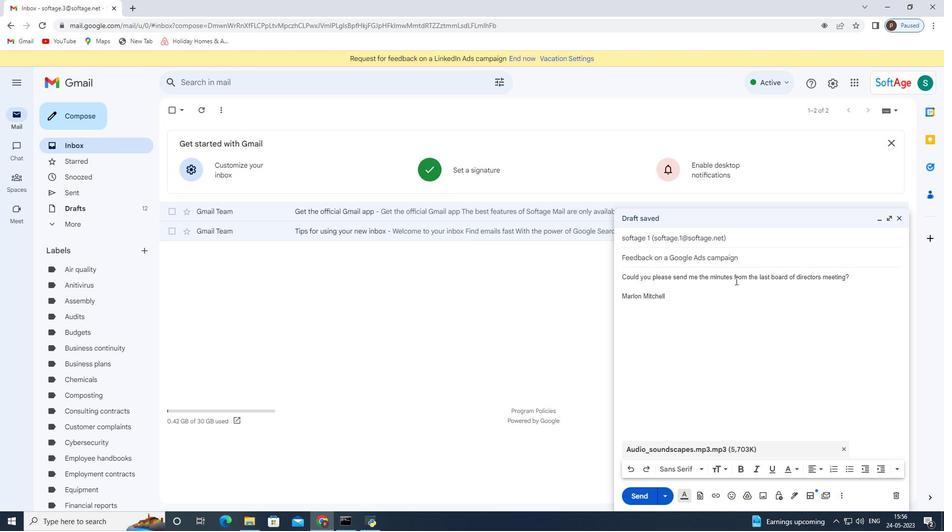 
Action: Mouse pressed left at (737, 280)
Screenshot: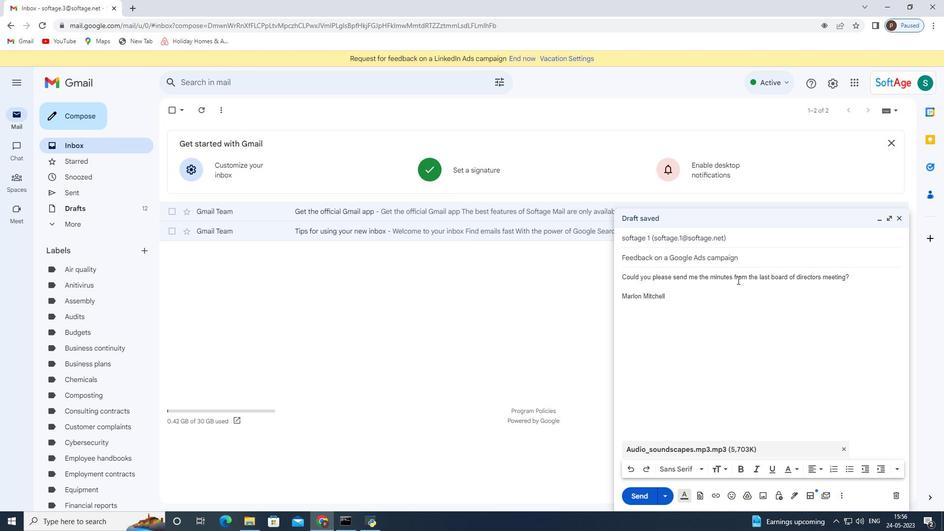 
Action: Mouse pressed left at (737, 280)
Screenshot: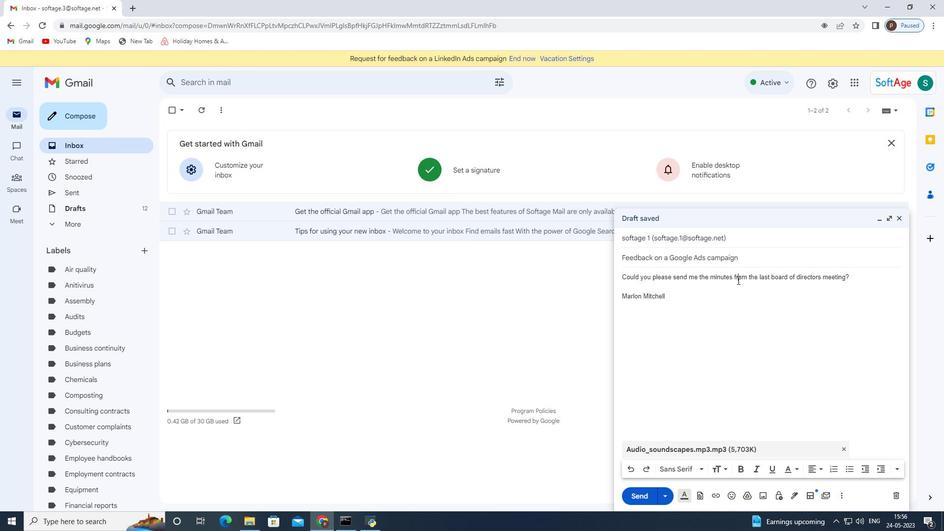 
Action: Mouse pressed left at (737, 280)
Screenshot: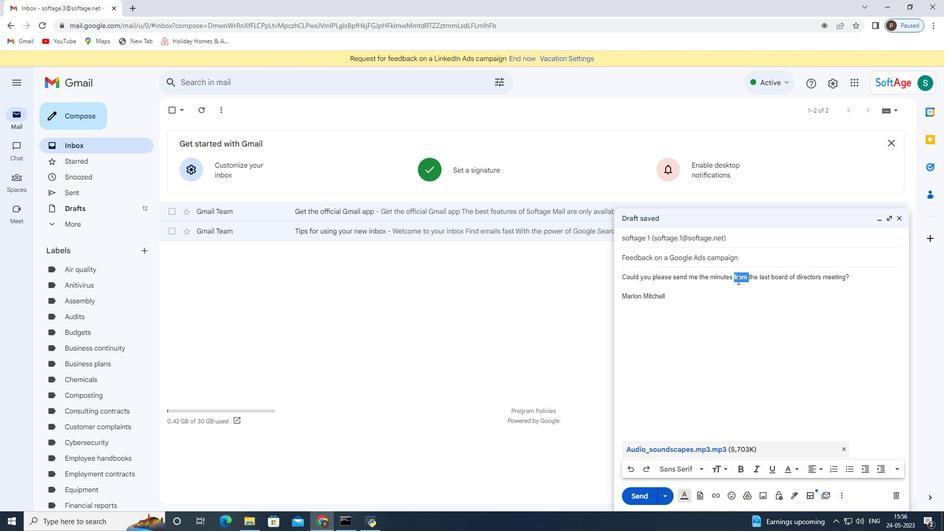 
Action: Mouse moved to (702, 474)
Screenshot: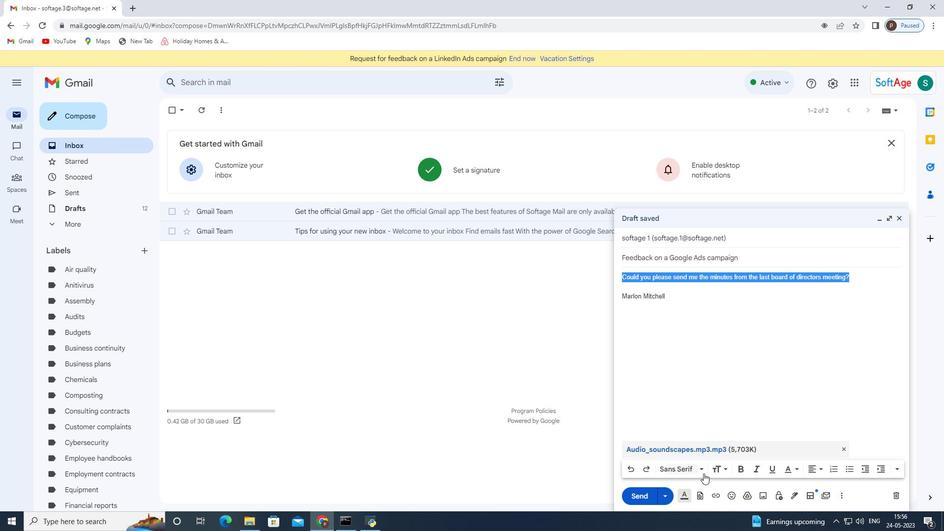 
Action: Mouse pressed left at (702, 474)
Screenshot: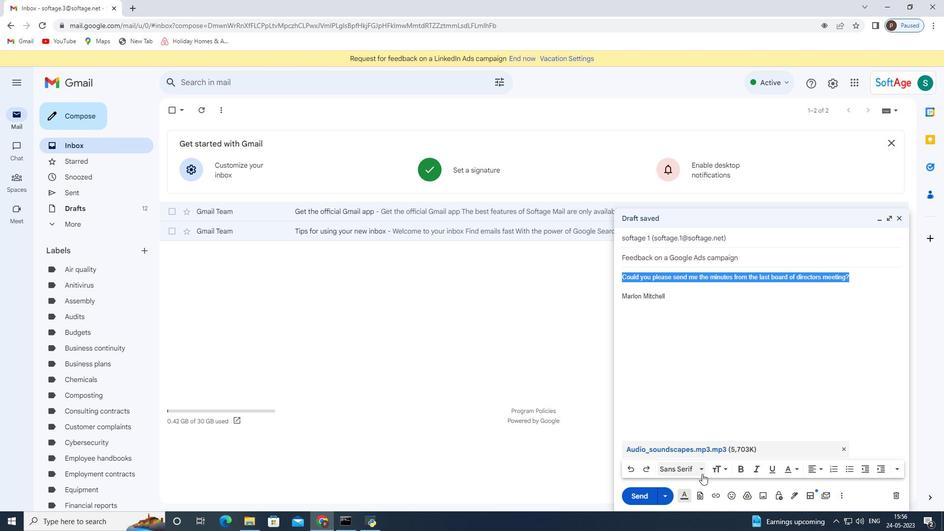 
Action: Mouse moved to (704, 384)
Screenshot: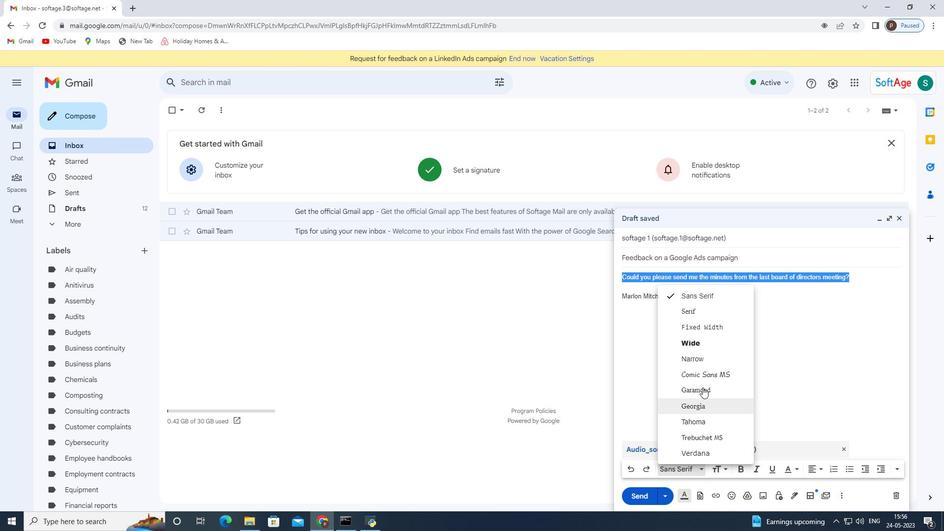 
Action: Mouse pressed left at (704, 384)
Screenshot: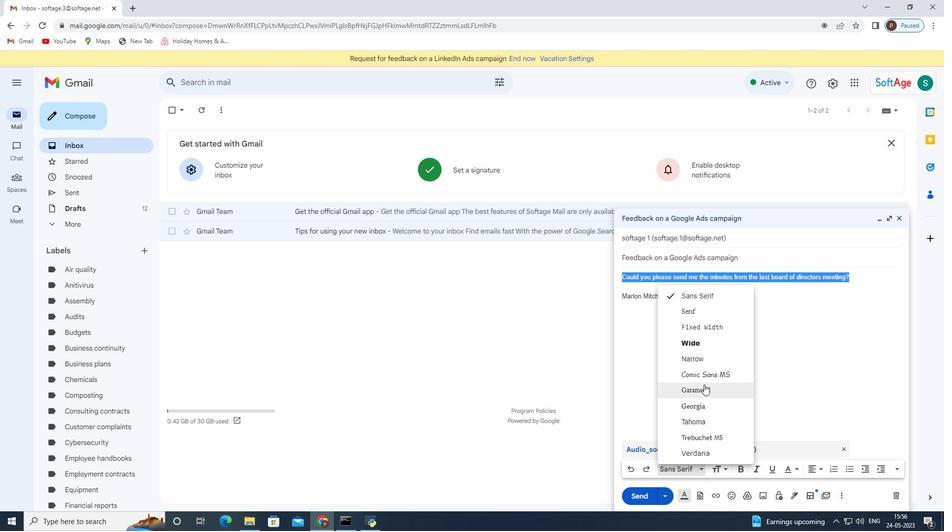 
Action: Mouse moved to (742, 468)
Screenshot: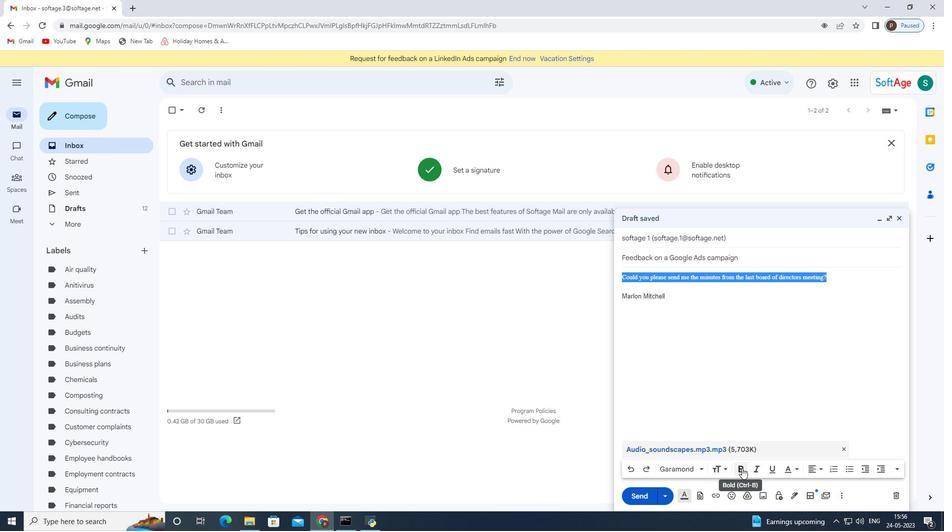 
Action: Mouse pressed left at (742, 468)
Screenshot: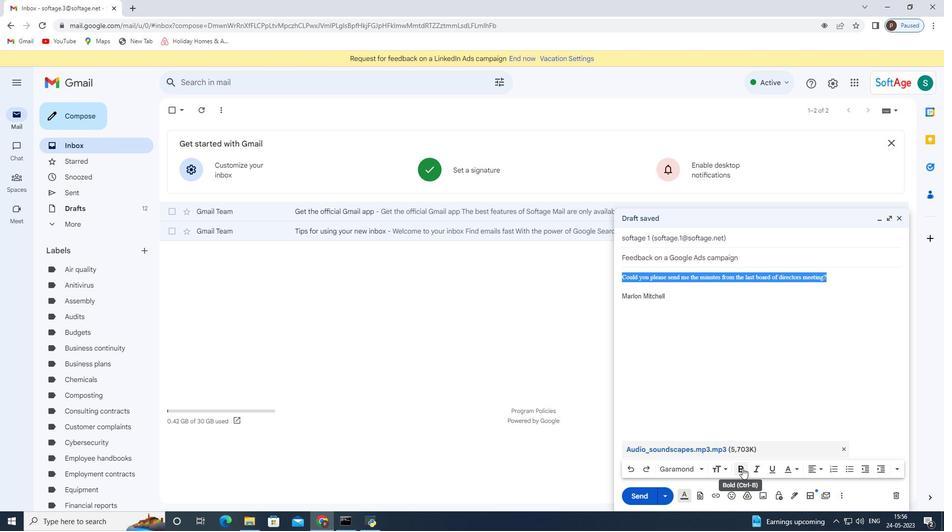 
Action: Mouse moved to (756, 363)
Screenshot: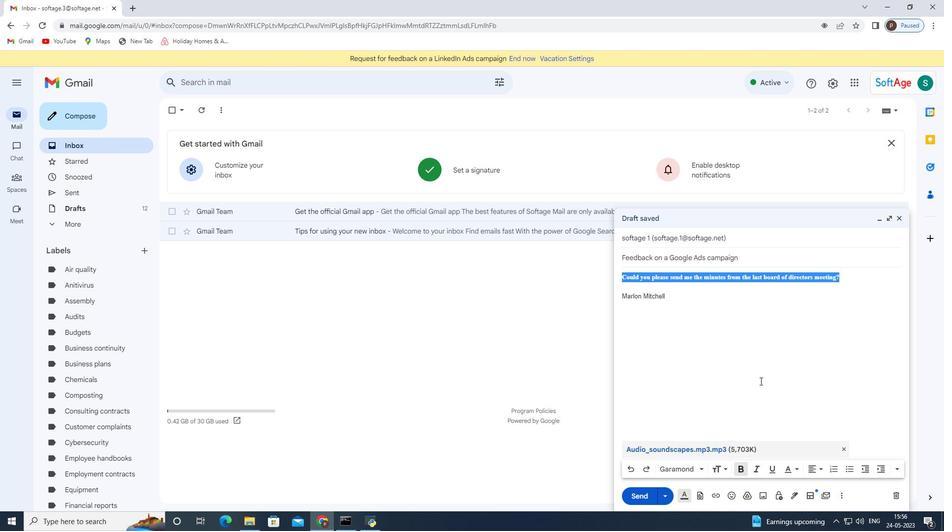 
Action: Mouse pressed left at (756, 363)
Screenshot: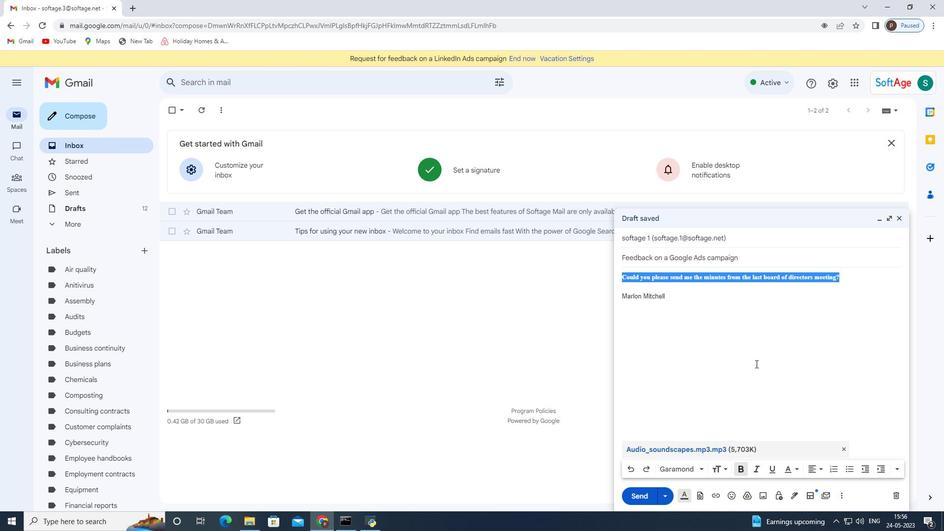 
Action: Mouse moved to (646, 490)
Screenshot: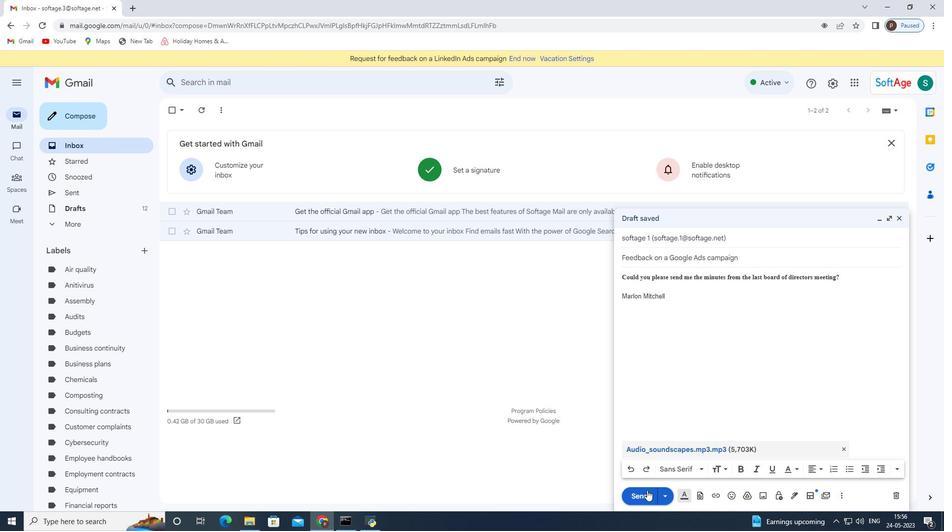 
Action: Mouse pressed left at (646, 490)
Screenshot: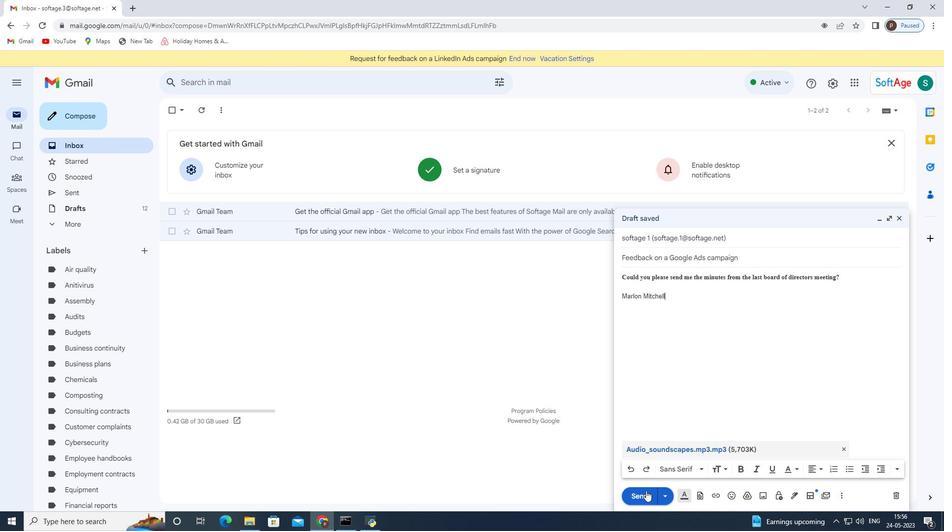 
Action: Mouse moved to (90, 191)
Screenshot: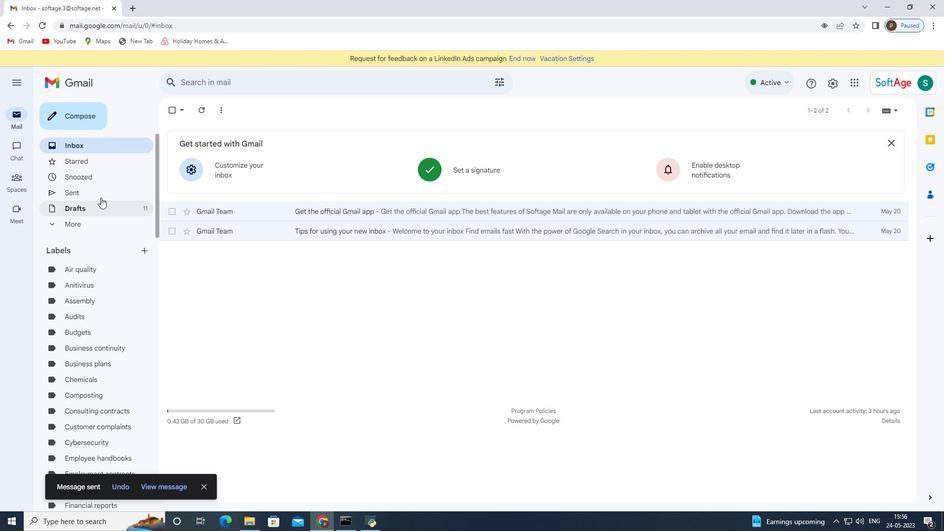 
Action: Mouse pressed left at (90, 191)
Screenshot: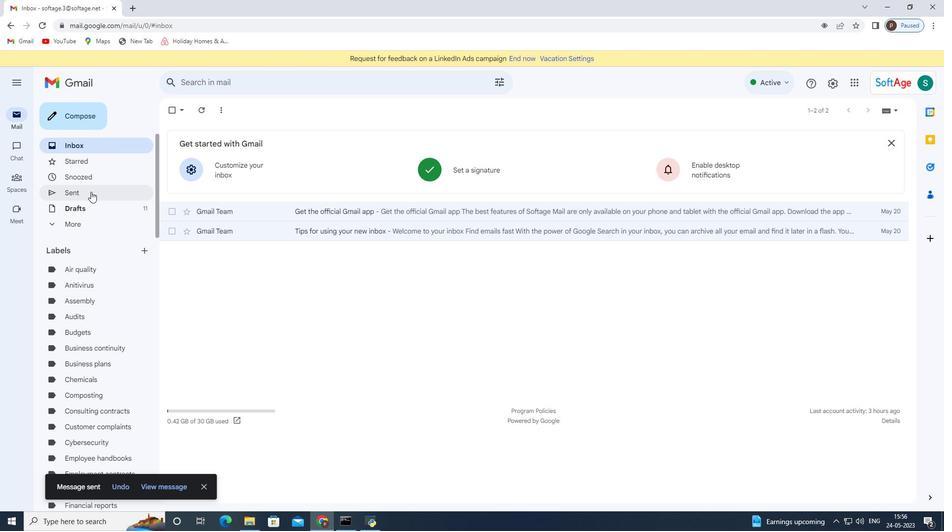 
Action: Mouse moved to (394, 173)
Screenshot: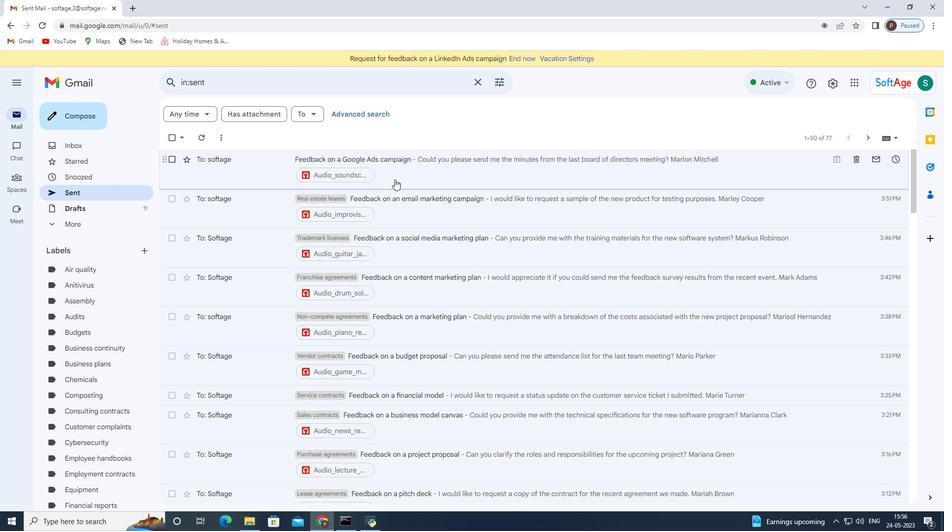 
Action: Mouse pressed right at (394, 173)
Screenshot: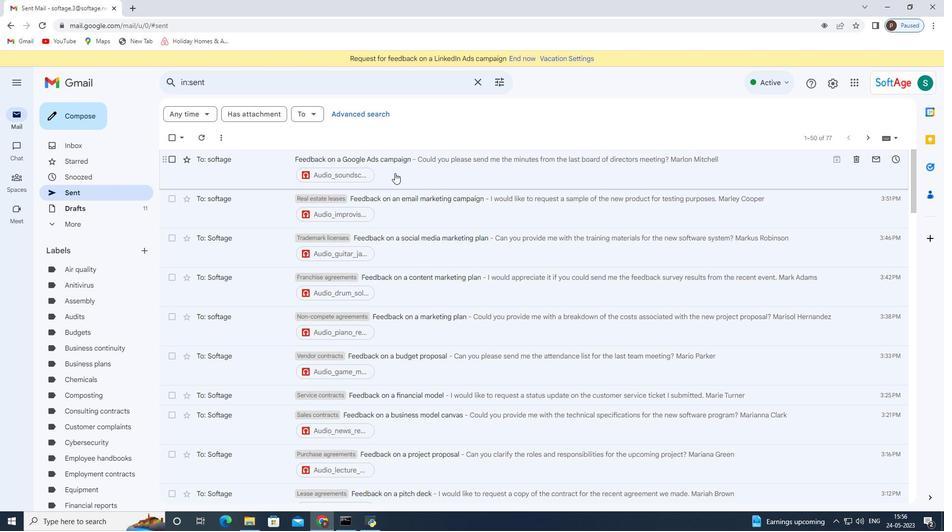 
Action: Mouse moved to (462, 336)
Screenshot: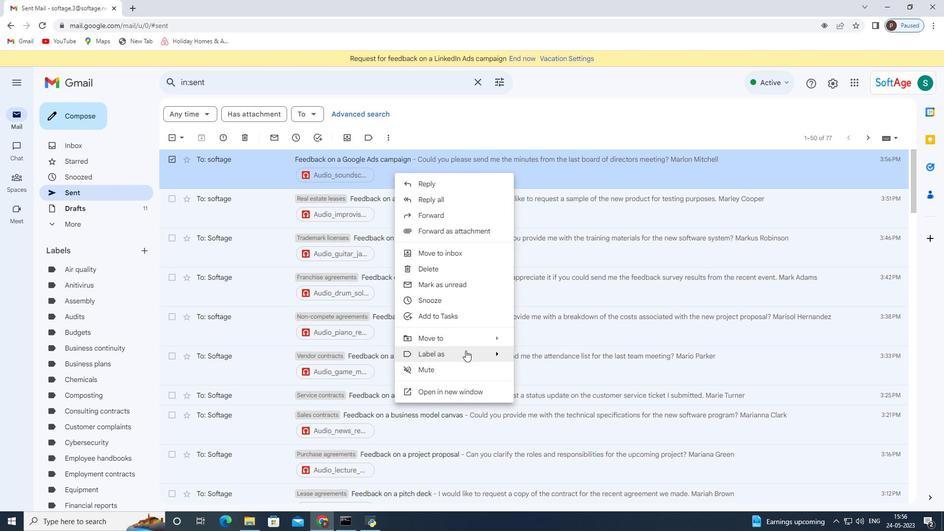 
Action: Mouse pressed left at (462, 336)
Screenshot: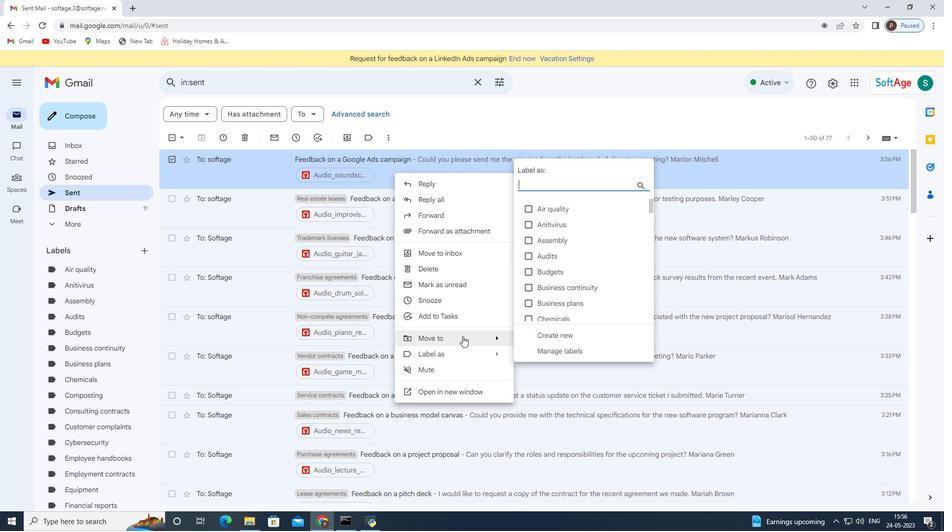 
Action: Mouse moved to (538, 321)
Screenshot: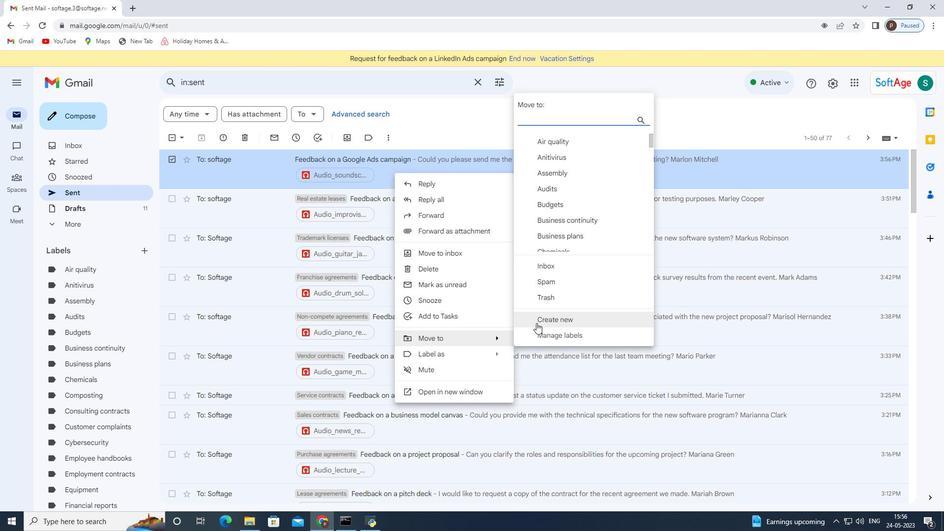 
Action: Mouse pressed left at (538, 321)
Screenshot: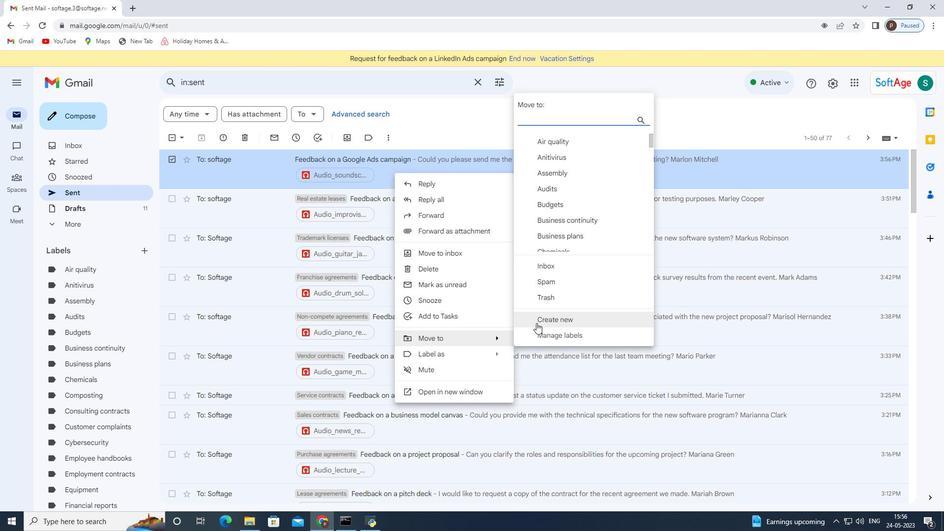 
Action: Mouse moved to (399, 272)
Screenshot: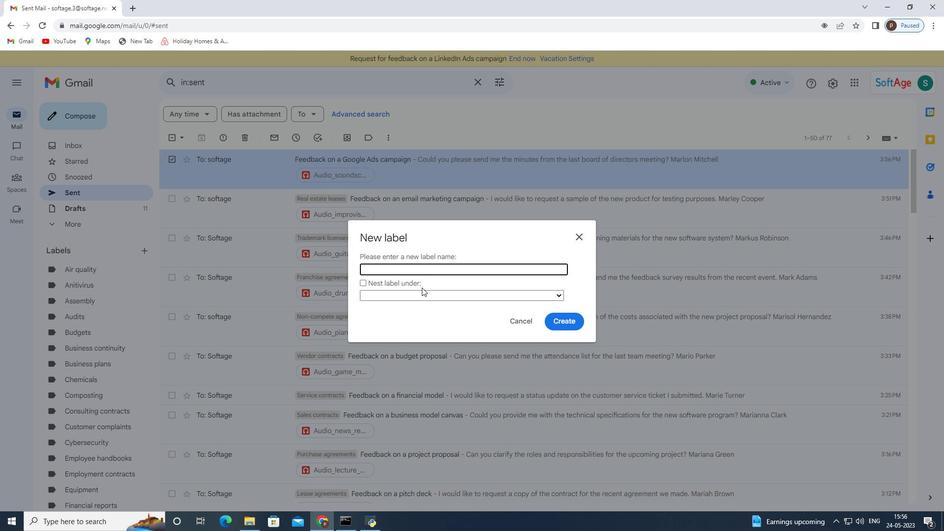 
Action: Mouse pressed left at (399, 272)
Screenshot: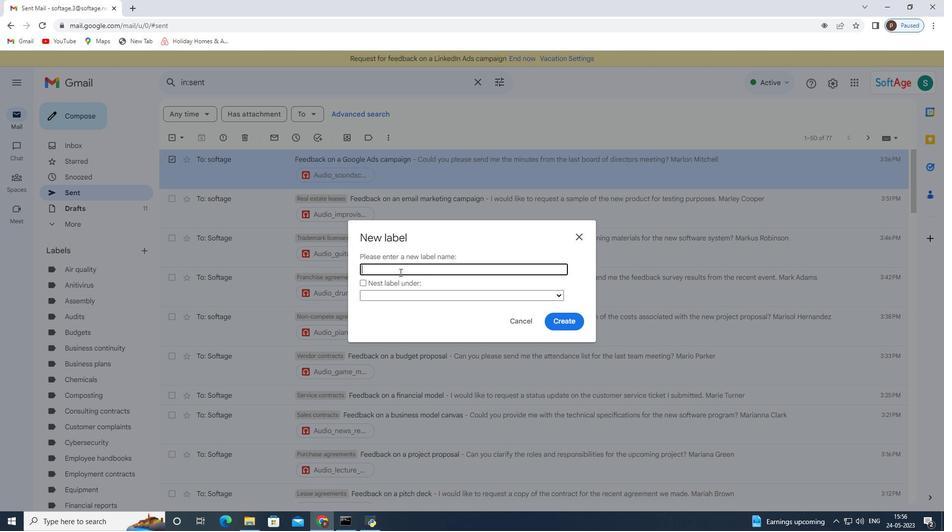 
Action: Key pressed <Key.shift>Commercial<Key.space>leases
Screenshot: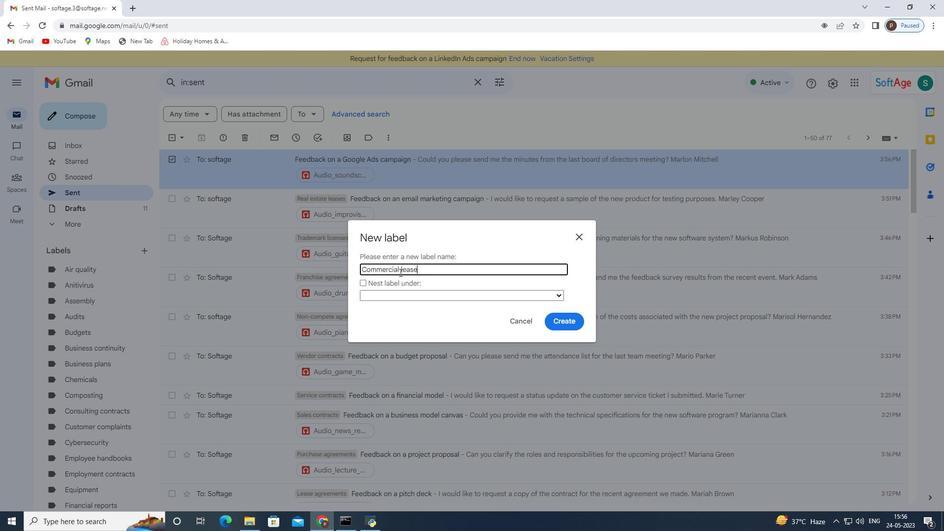 
Action: Mouse moved to (556, 324)
Screenshot: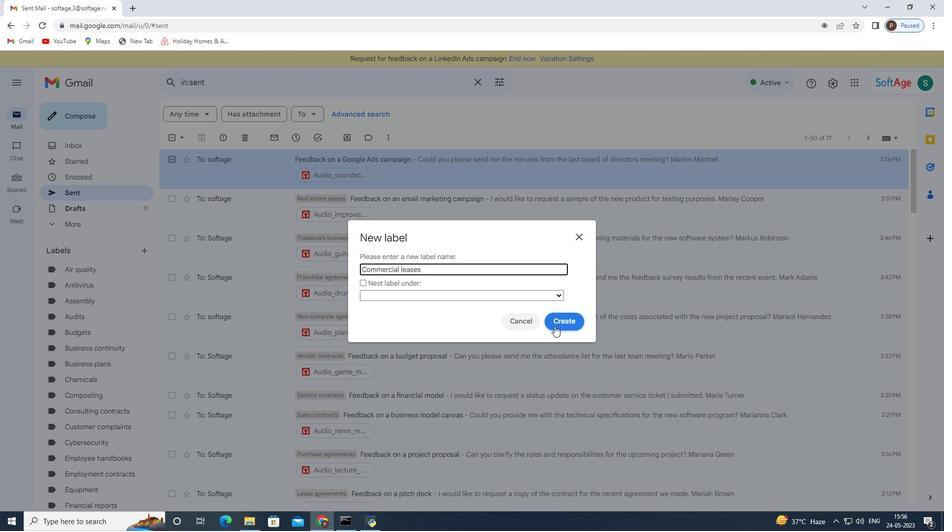 
Action: Mouse pressed left at (556, 324)
Screenshot: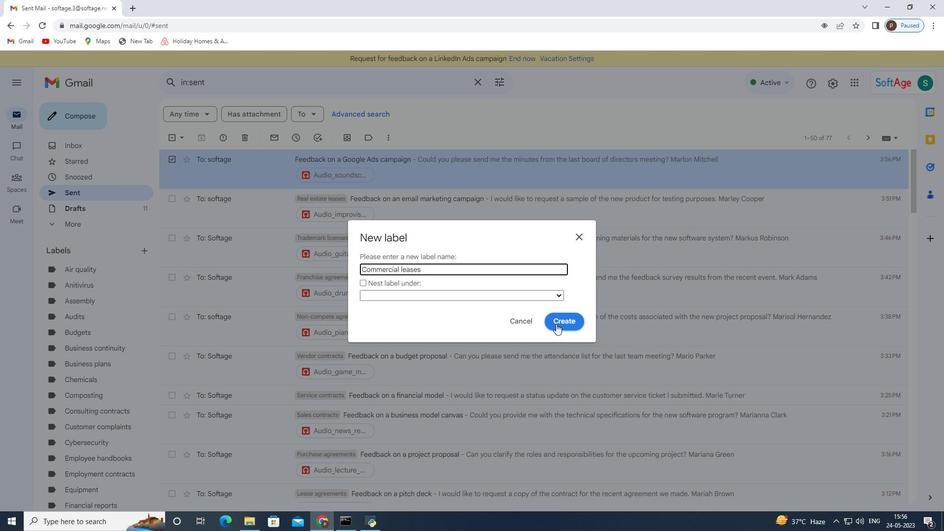 
